 Task: Look for space in Paoua, Central African Republic from 17th June, 2023 to 21st June, 2023 for 2 adults in price range Rs.7000 to Rs.12000. Place can be private room with 1  bedroom having 2 beds and 1 bathroom. Property type can be house, flat, guest house. Amenities needed are: wifi. Booking option can be shelf check-in. Required host language is English.
Action: Mouse moved to (489, 121)
Screenshot: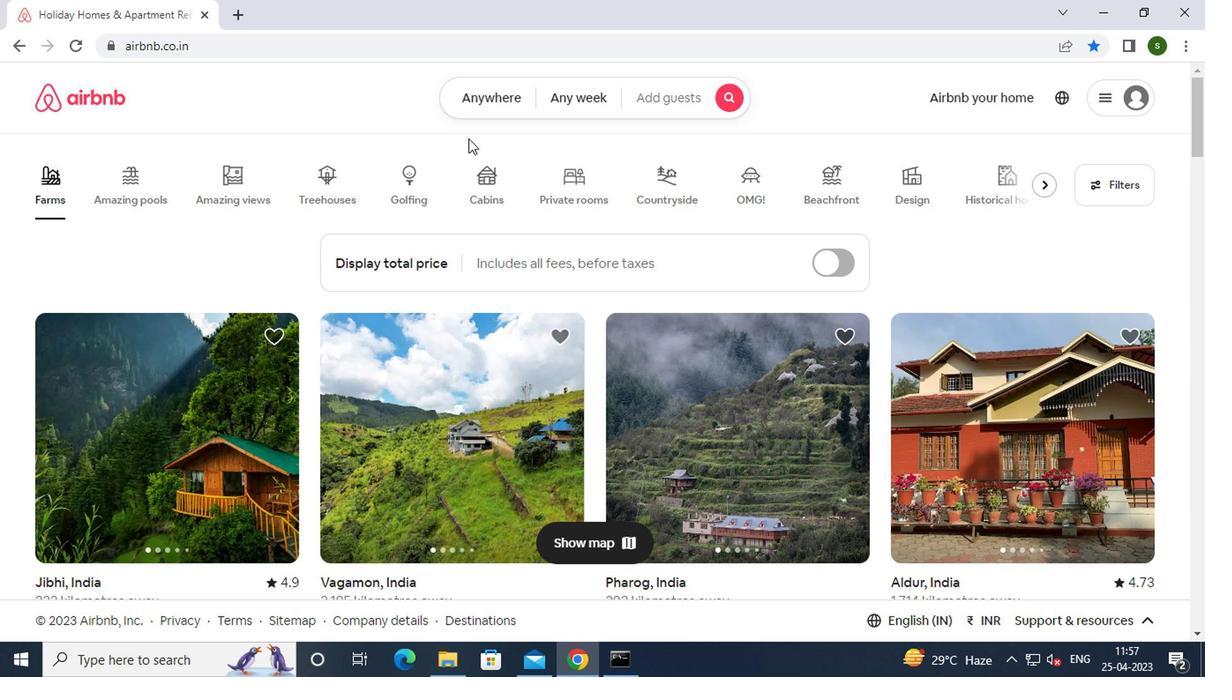 
Action: Mouse pressed left at (489, 121)
Screenshot: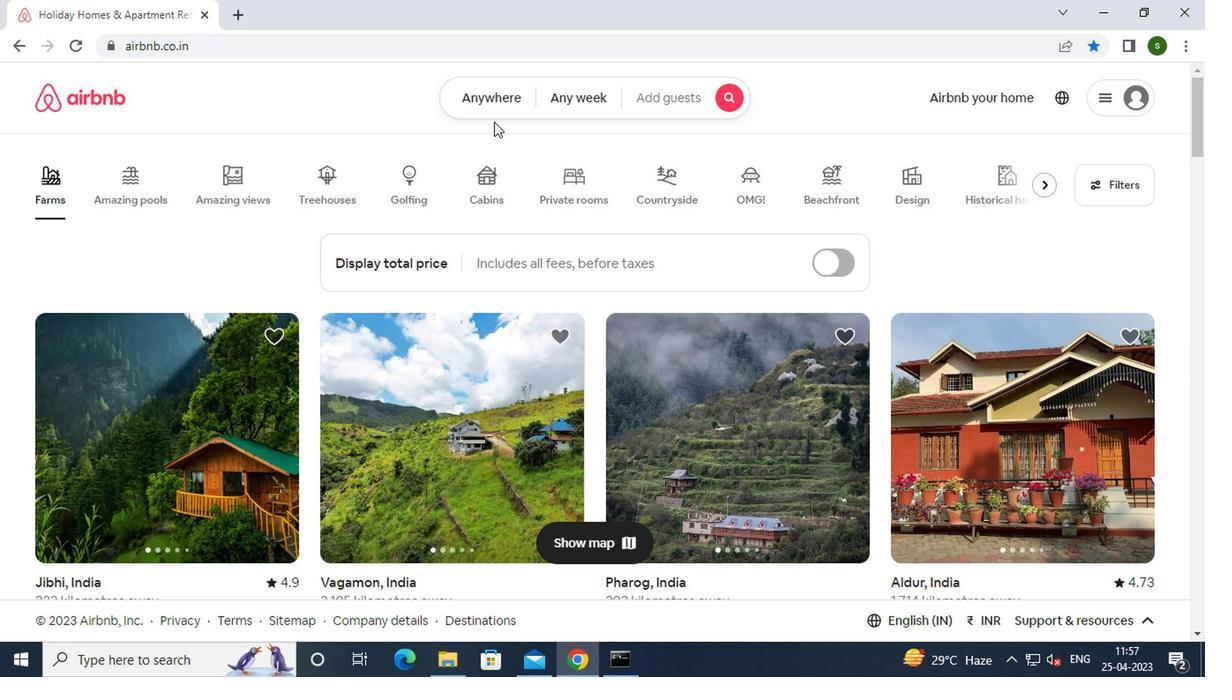 
Action: Mouse moved to (489, 114)
Screenshot: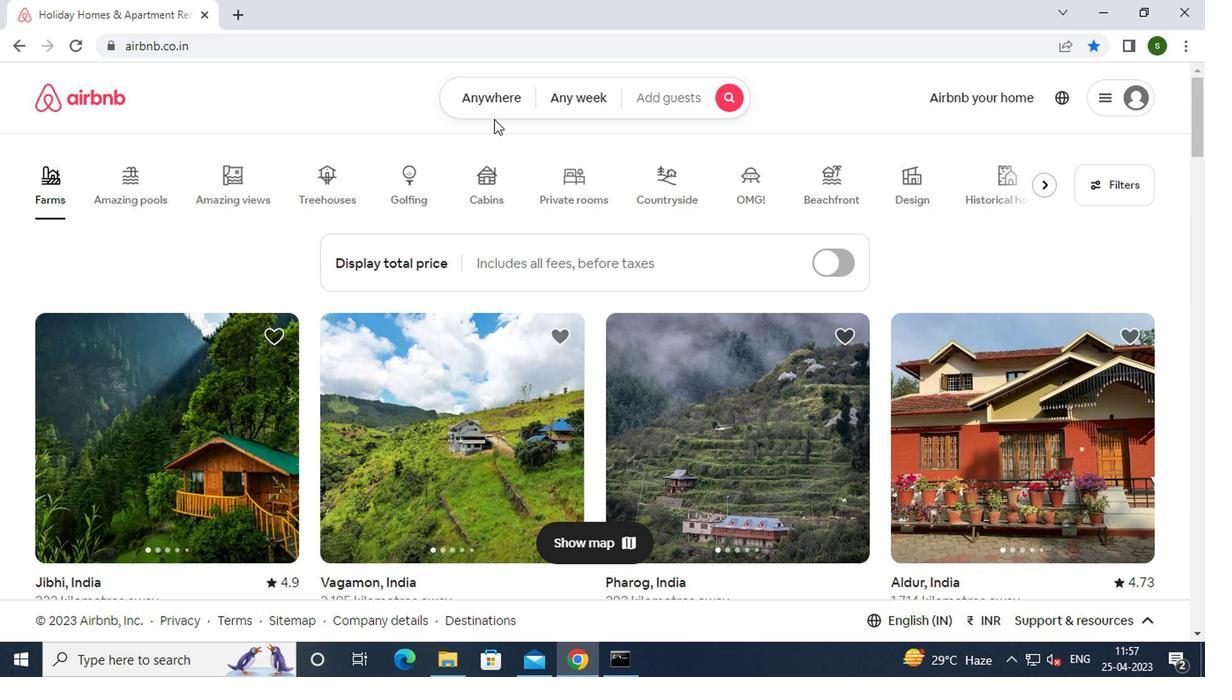 
Action: Mouse pressed left at (489, 114)
Screenshot: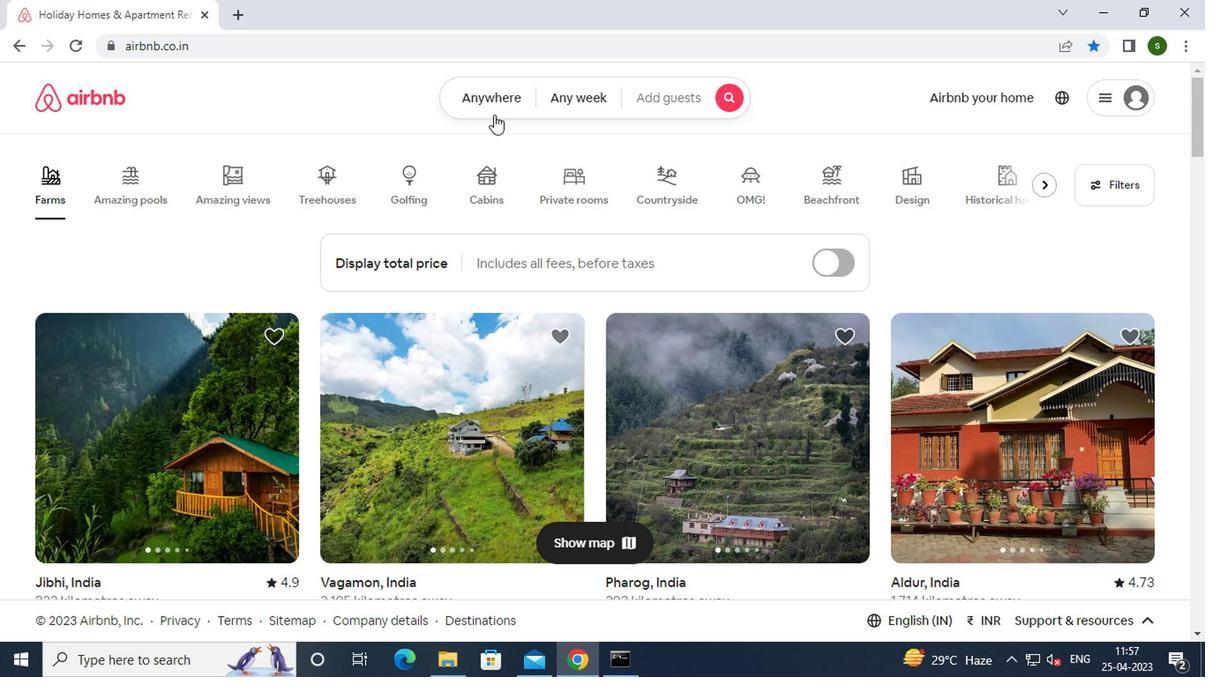 
Action: Mouse moved to (337, 161)
Screenshot: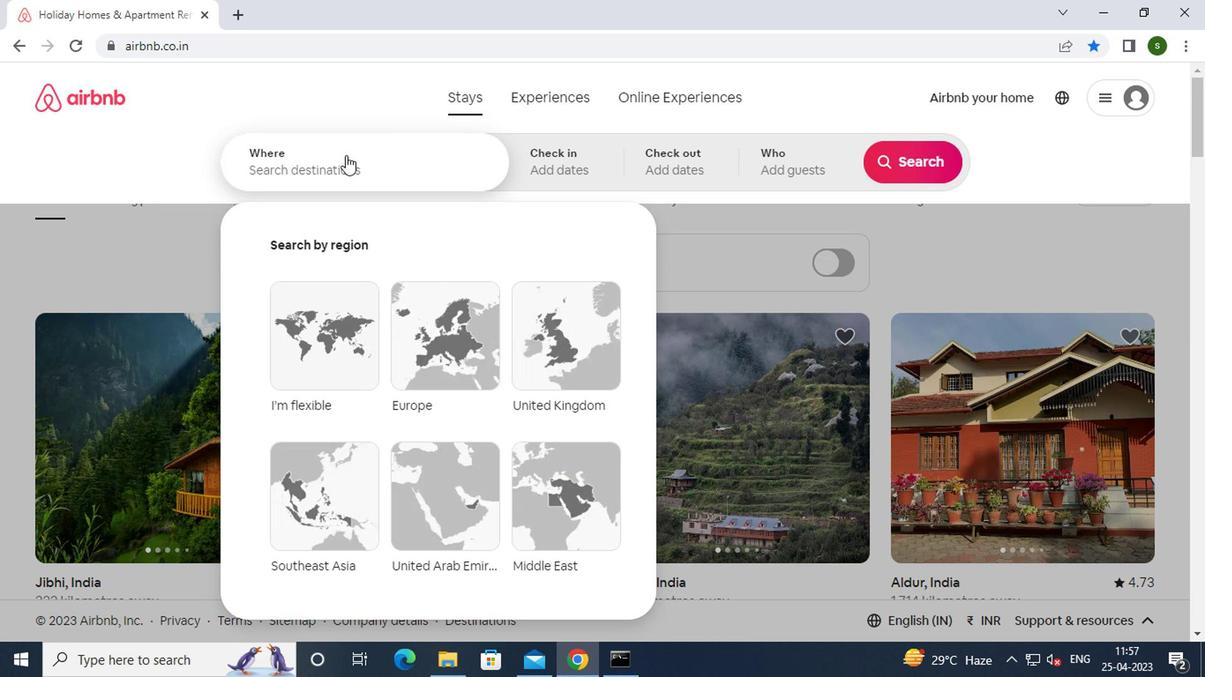 
Action: Mouse pressed left at (337, 161)
Screenshot: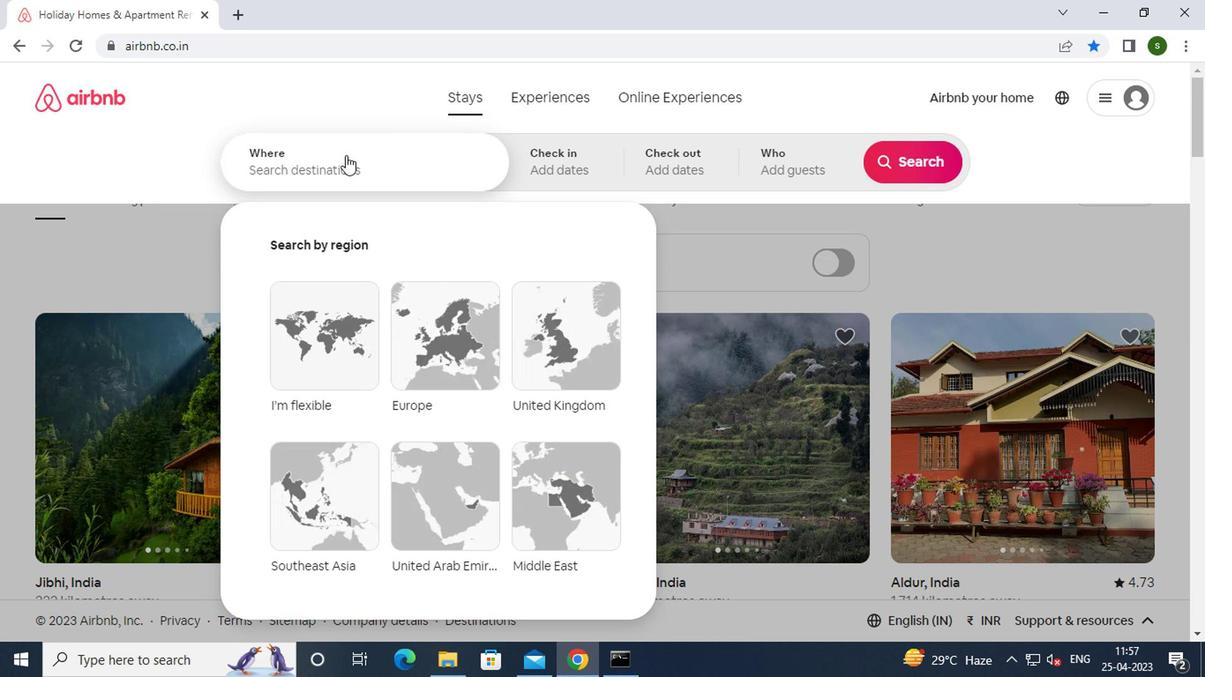 
Action: Mouse moved to (333, 167)
Screenshot: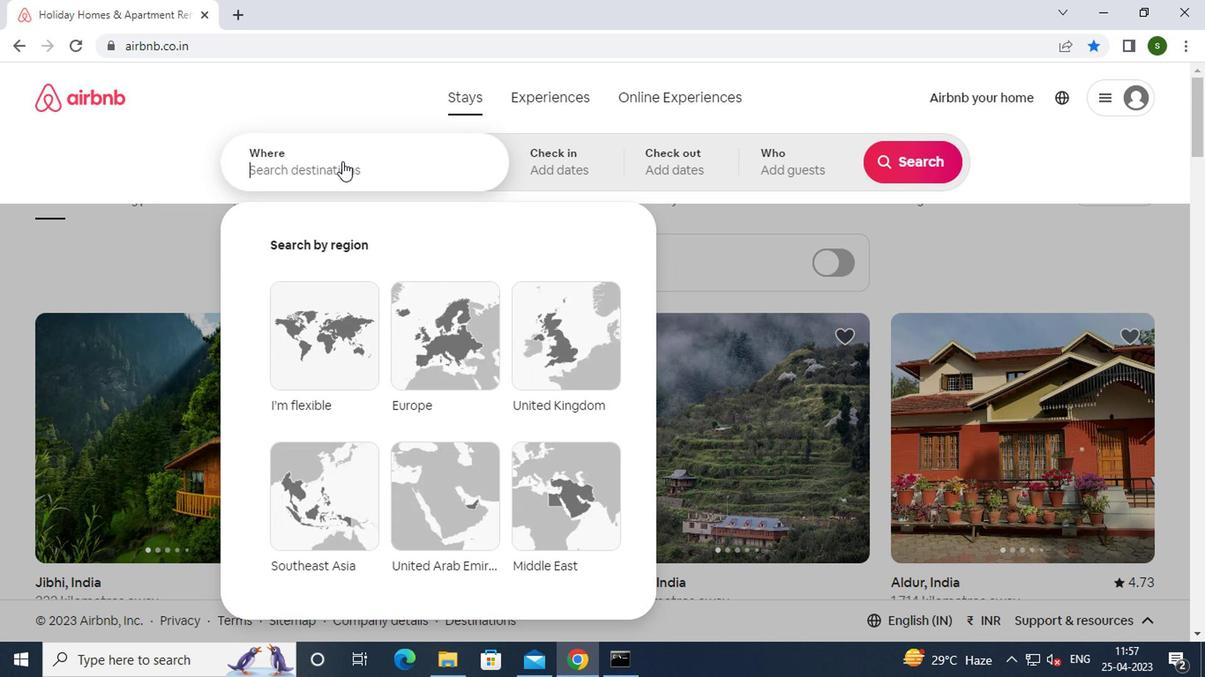 
Action: Key pressed p<Key.caps_lock>aoua,<Key.space><Key.caps_lock>c<Key.caps_lock>entral<Key.space>
Screenshot: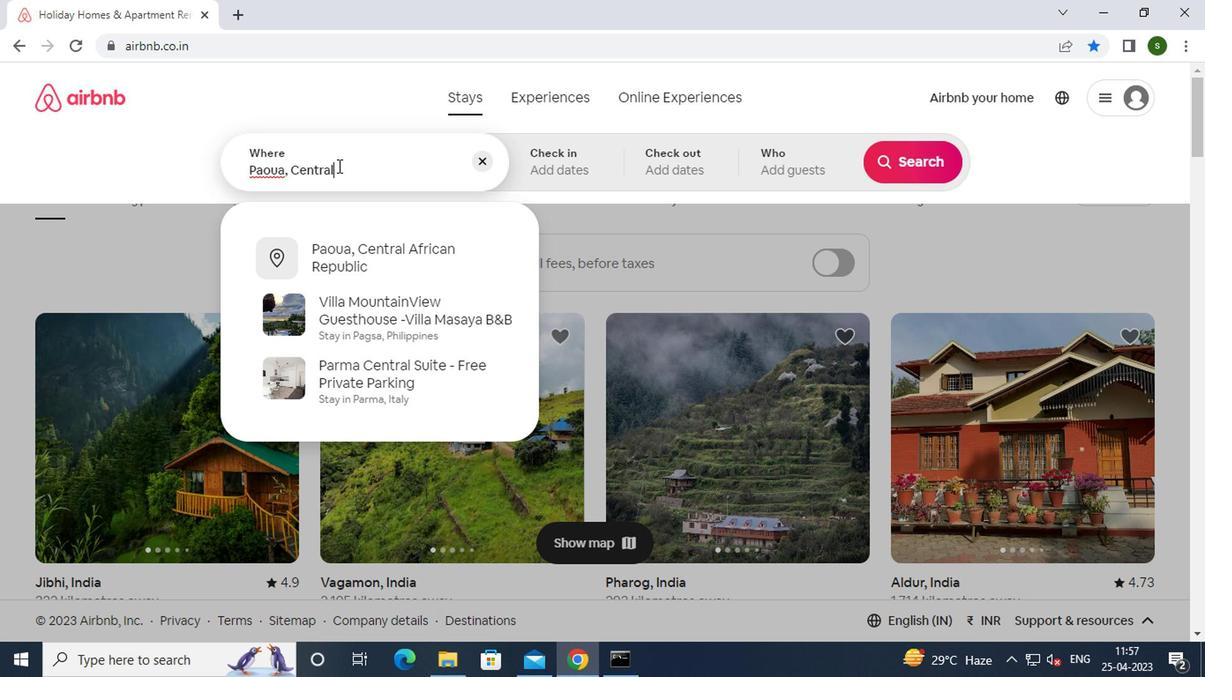 
Action: Mouse moved to (352, 241)
Screenshot: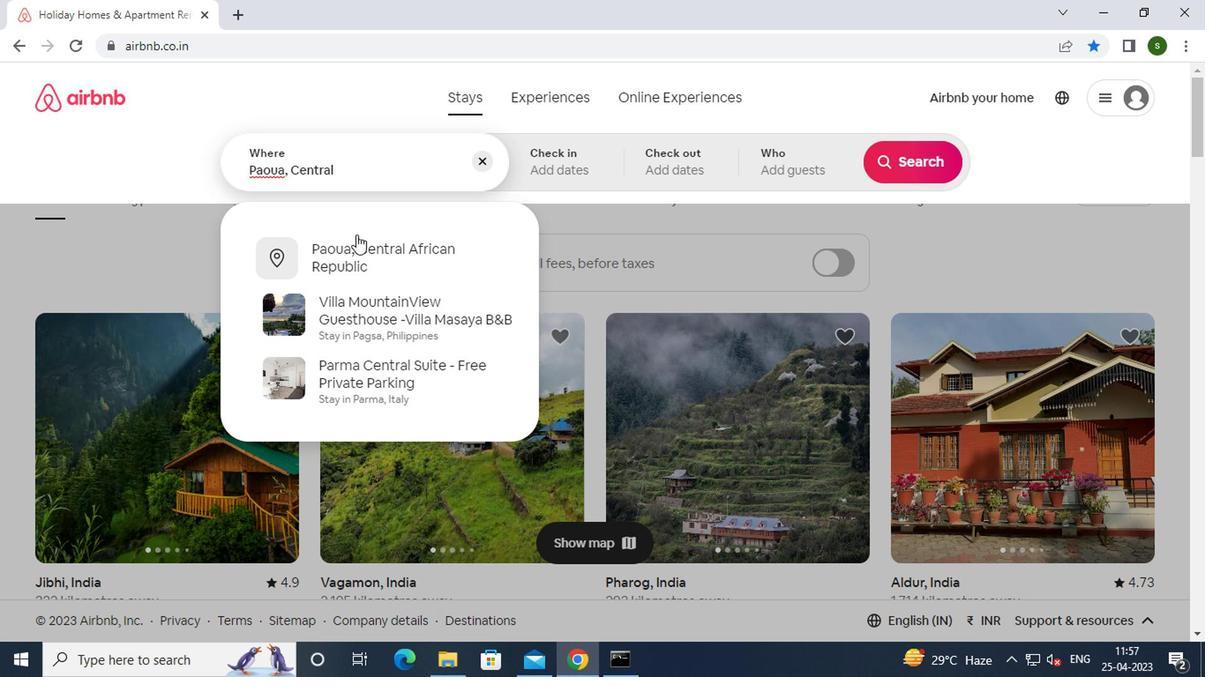 
Action: Mouse pressed left at (352, 241)
Screenshot: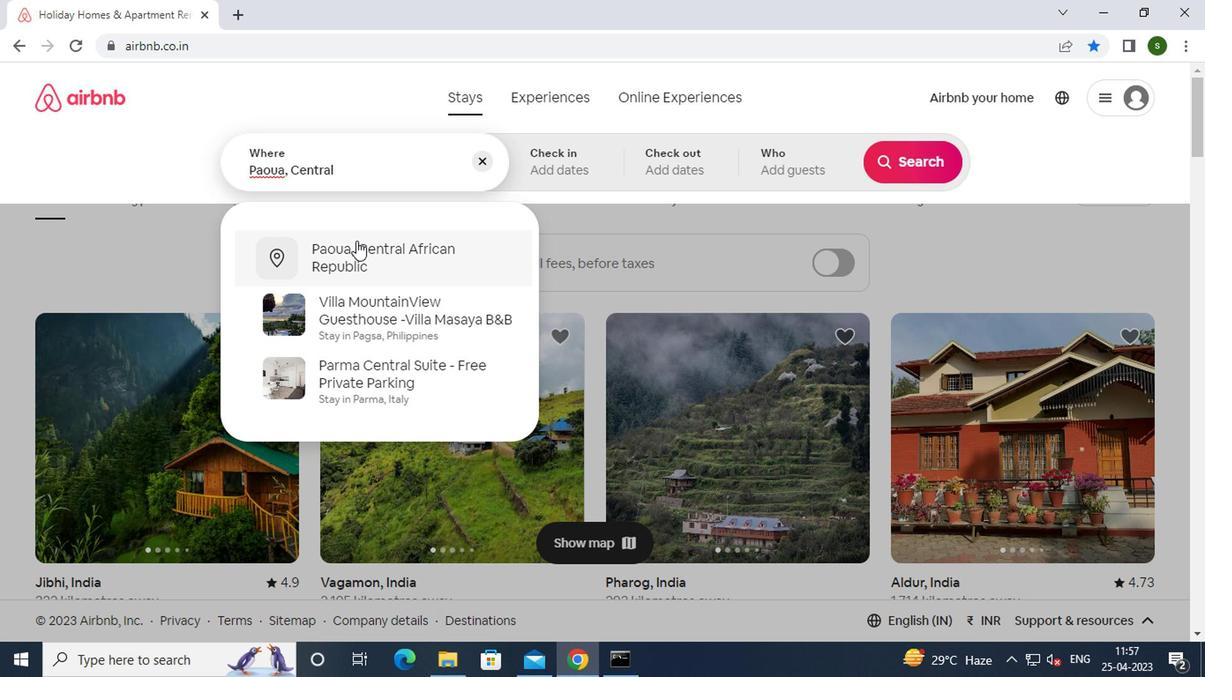 
Action: Mouse moved to (886, 303)
Screenshot: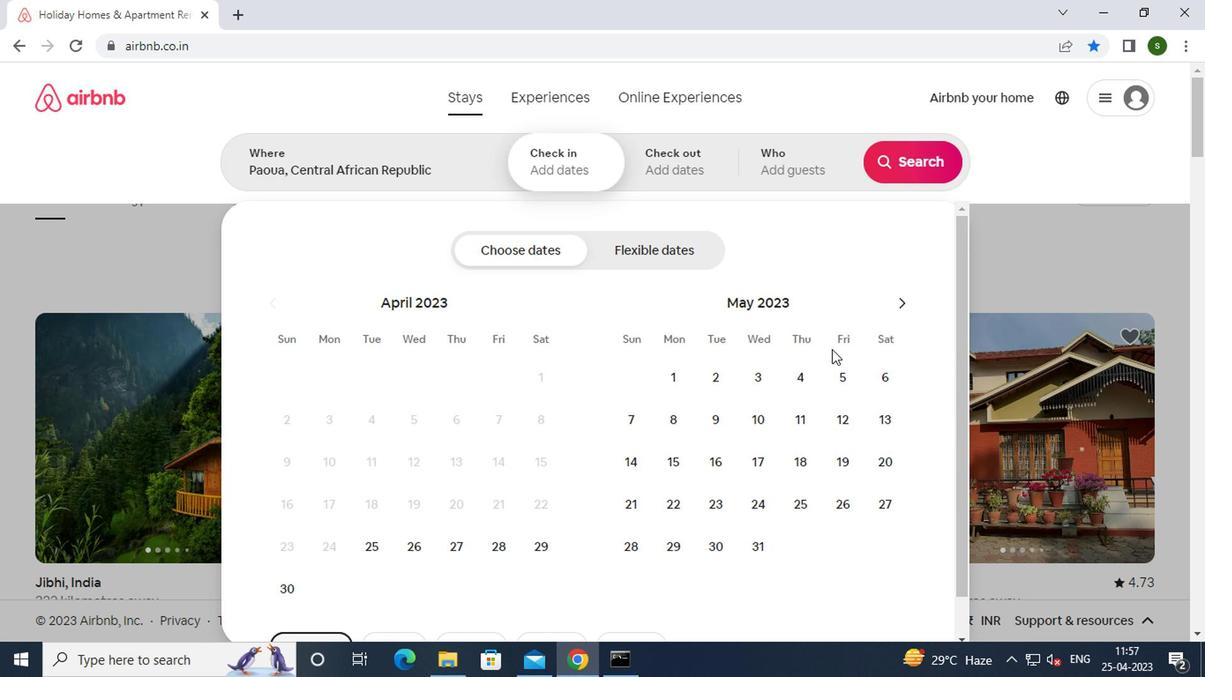 
Action: Mouse pressed left at (886, 303)
Screenshot: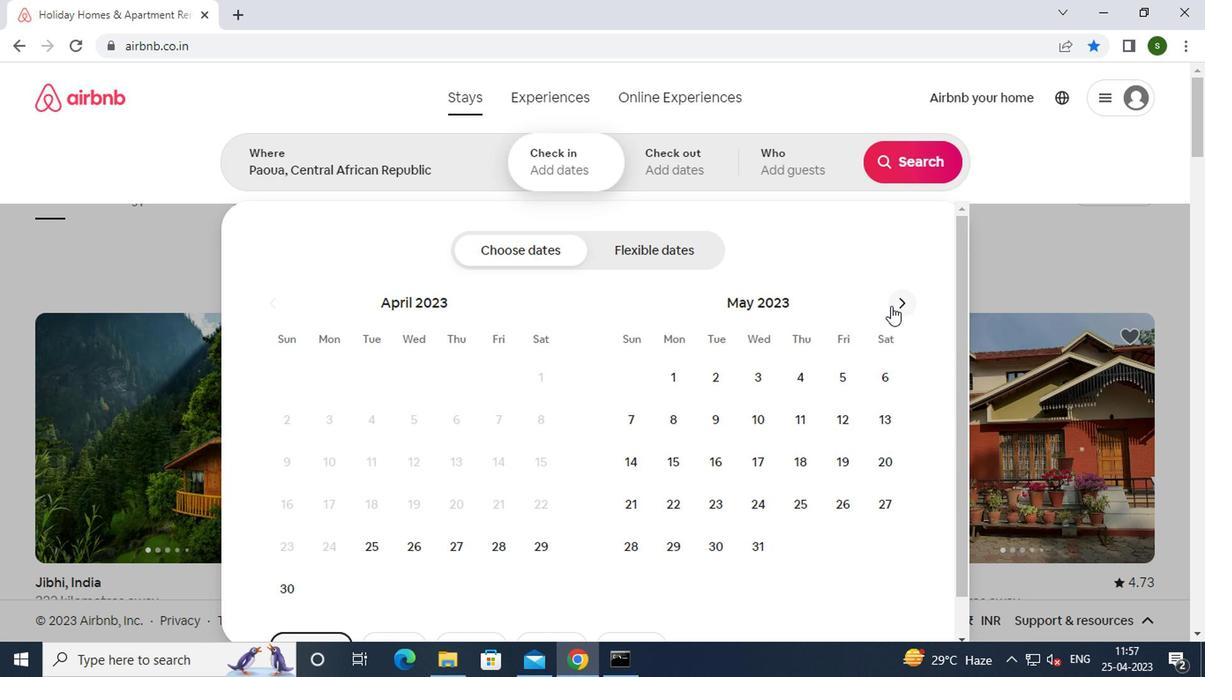 
Action: Mouse moved to (891, 457)
Screenshot: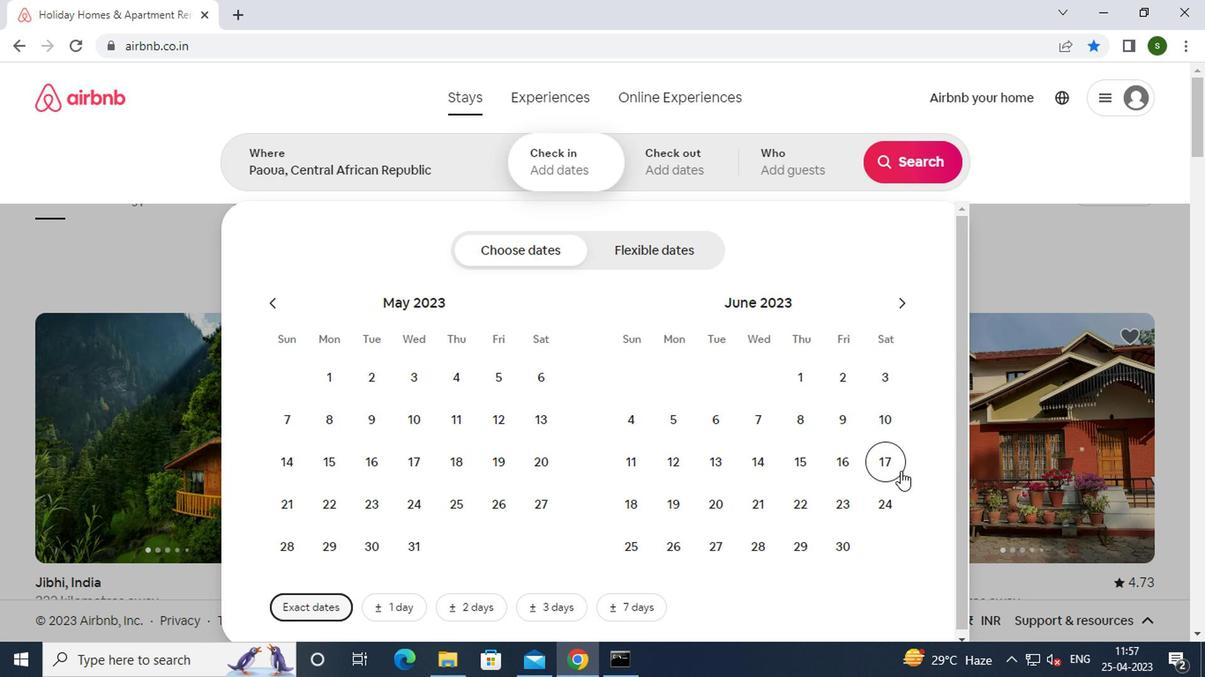 
Action: Mouse pressed left at (891, 457)
Screenshot: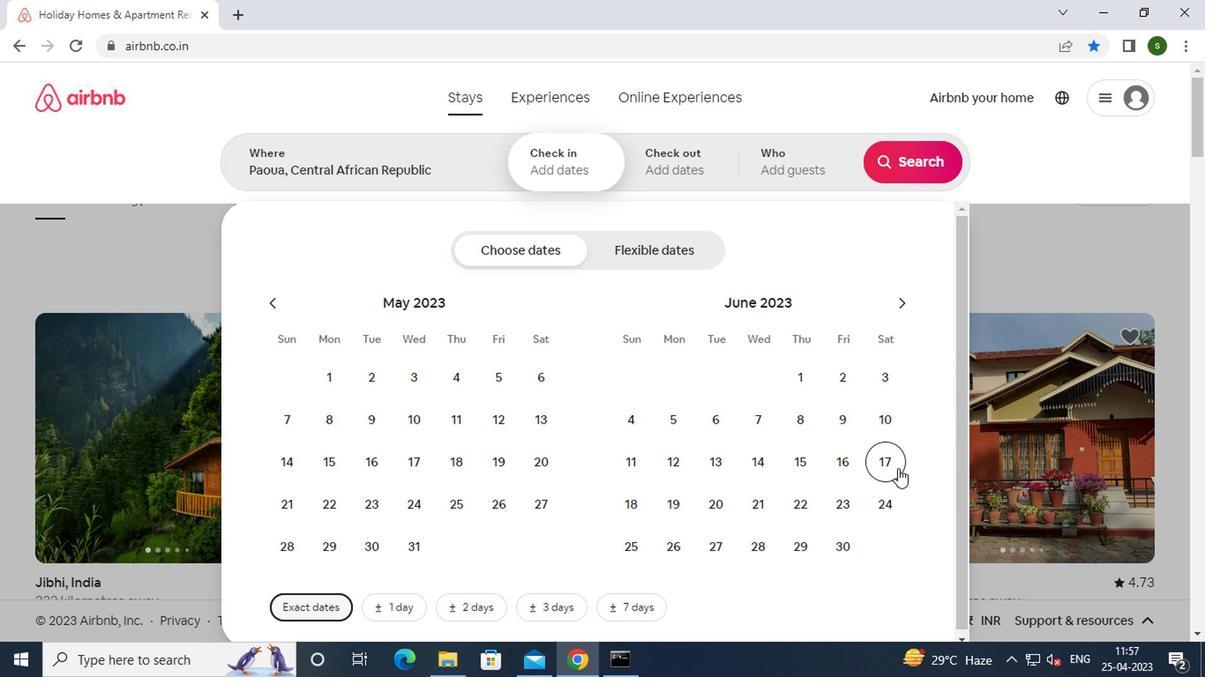 
Action: Mouse moved to (745, 501)
Screenshot: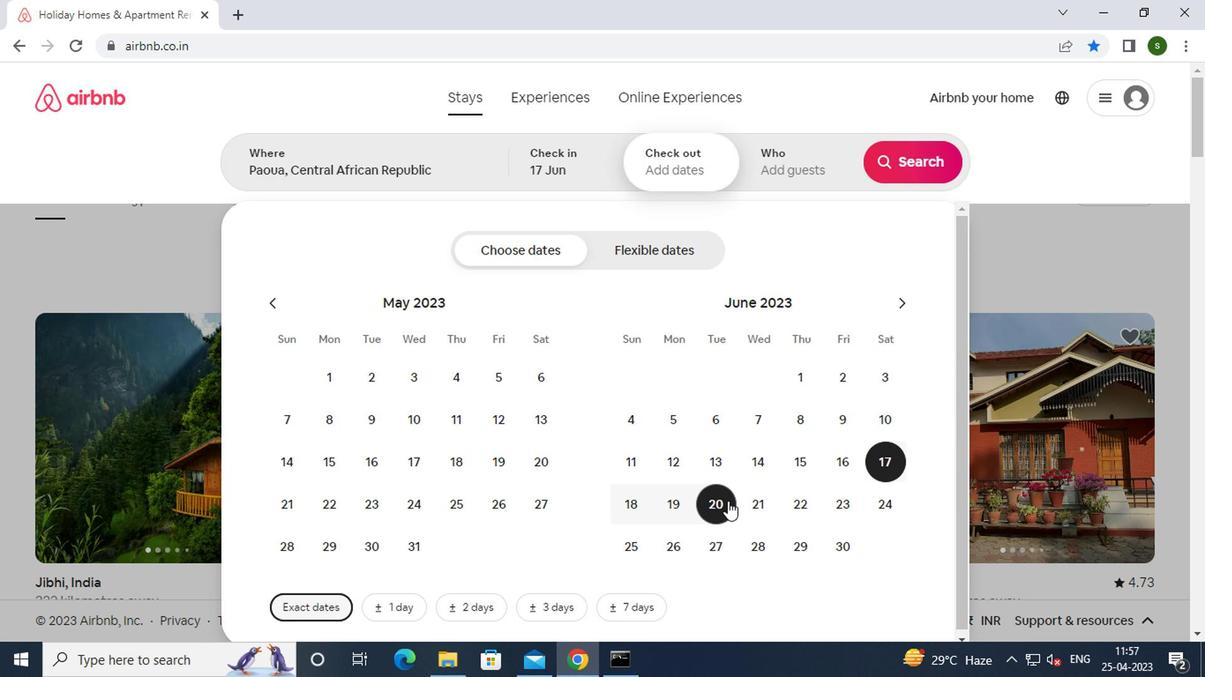 
Action: Mouse pressed left at (745, 501)
Screenshot: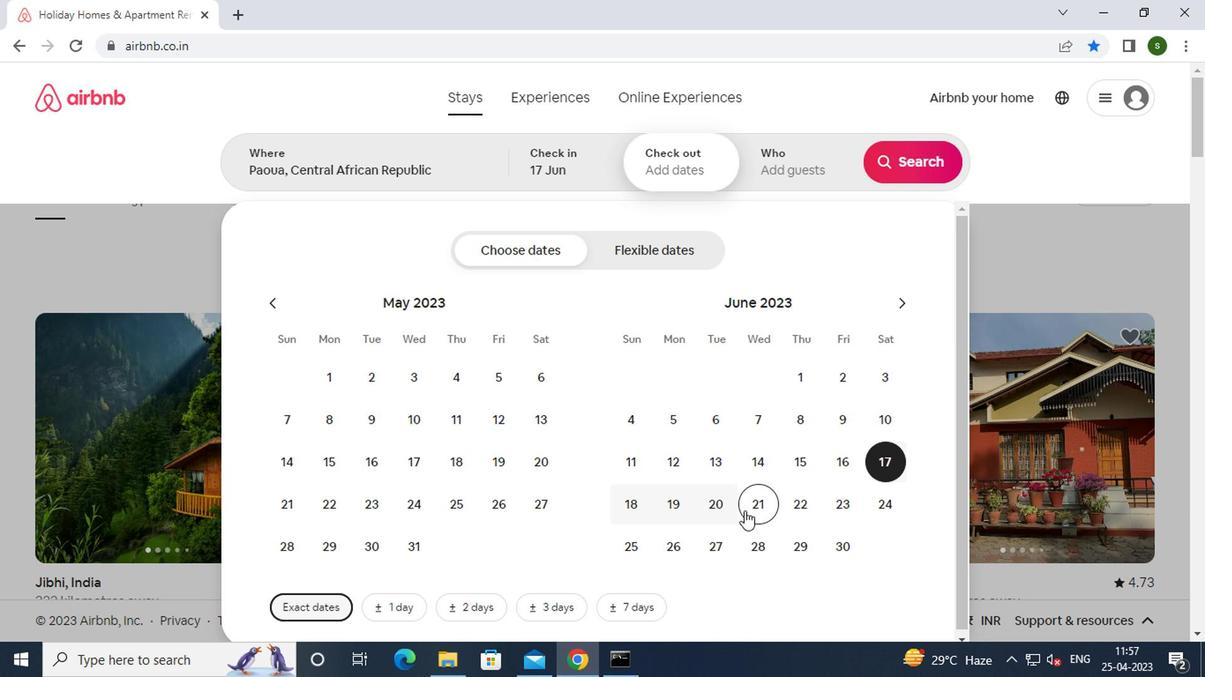 
Action: Mouse moved to (774, 163)
Screenshot: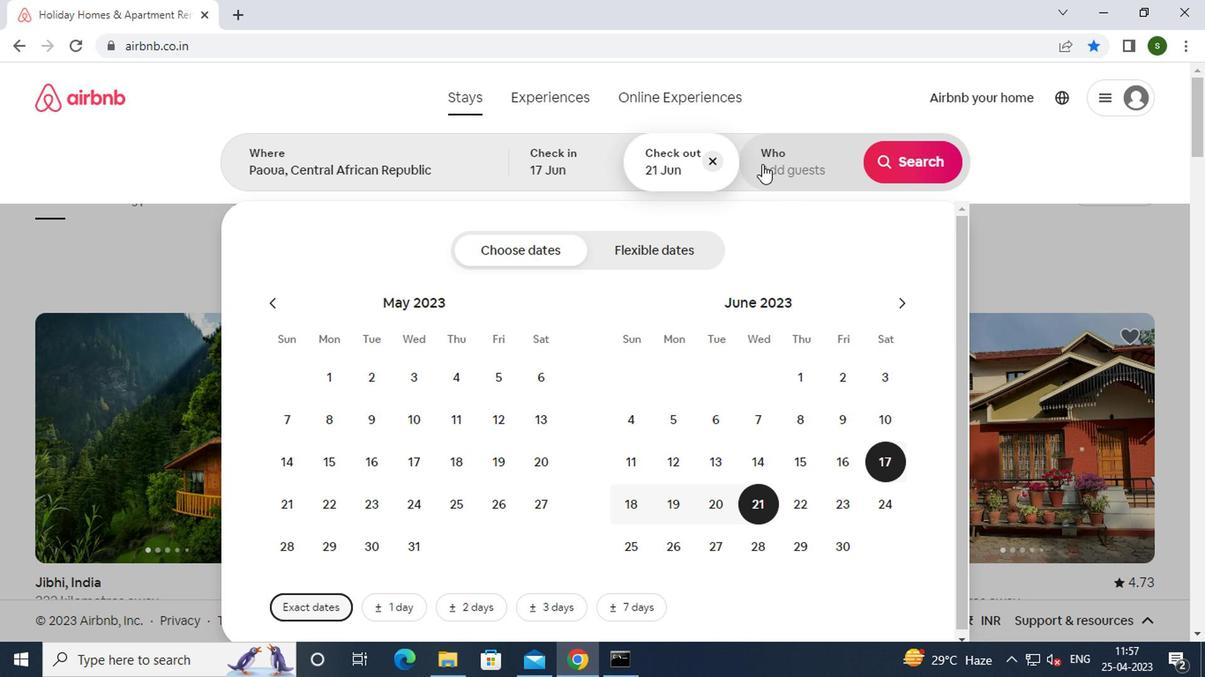 
Action: Mouse pressed left at (774, 163)
Screenshot: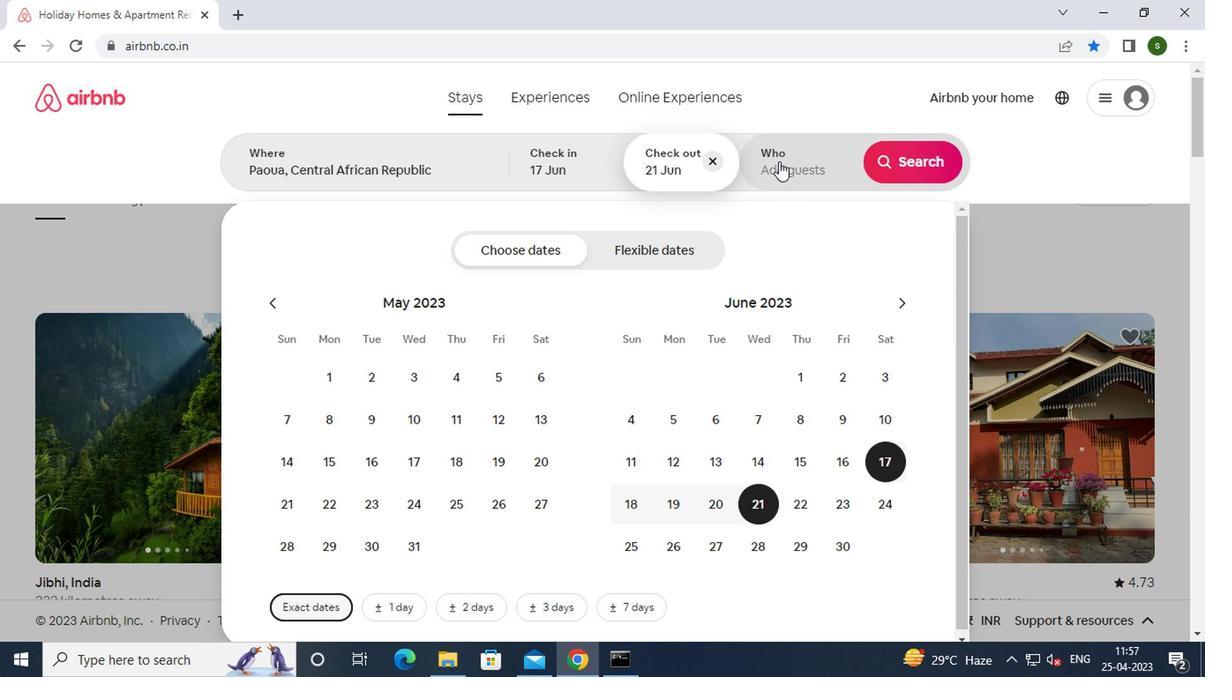 
Action: Mouse moved to (912, 257)
Screenshot: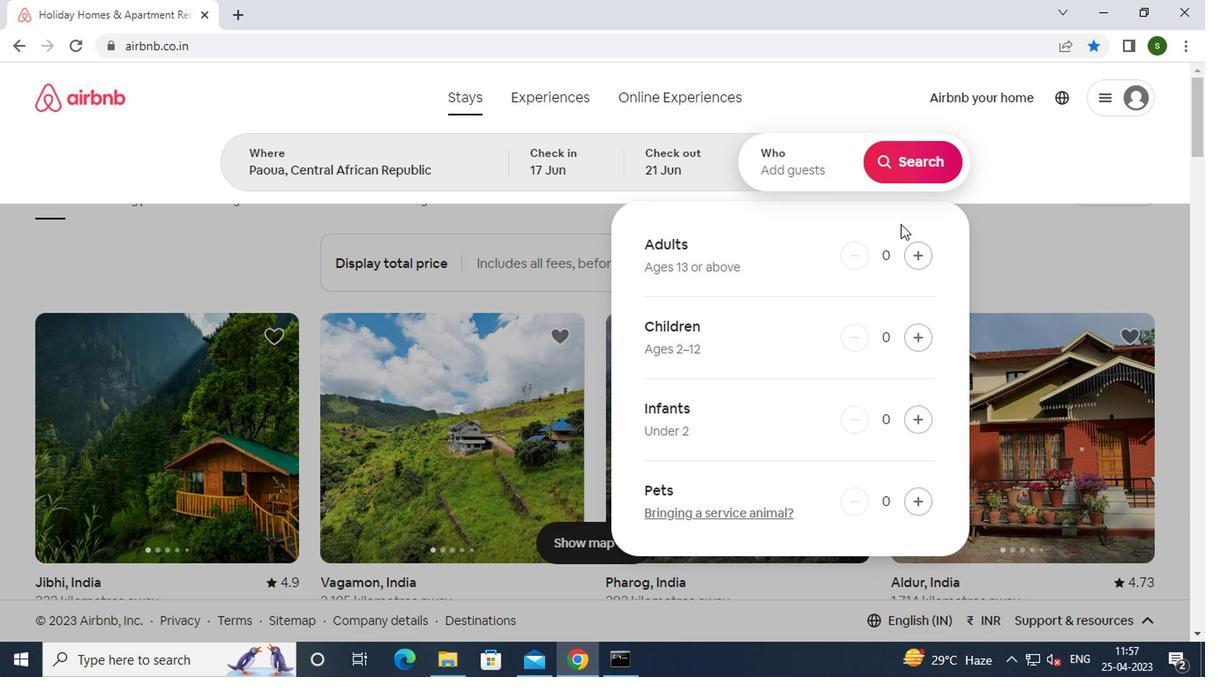 
Action: Mouse pressed left at (912, 257)
Screenshot: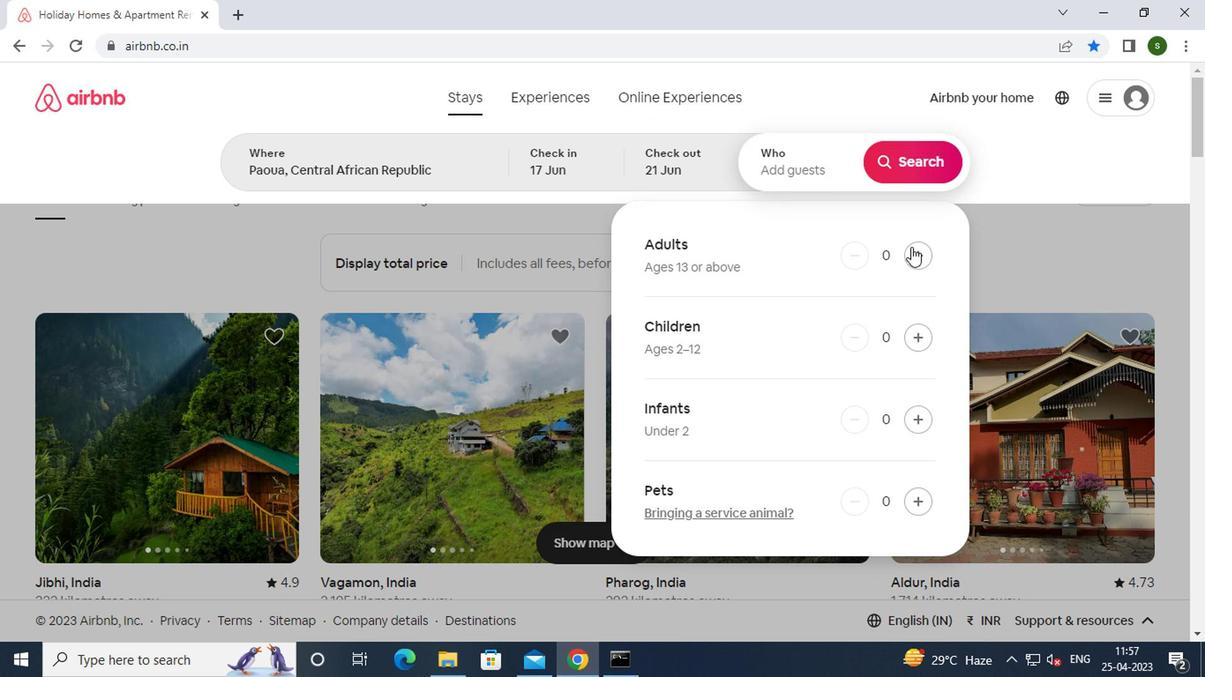 
Action: Mouse pressed left at (912, 257)
Screenshot: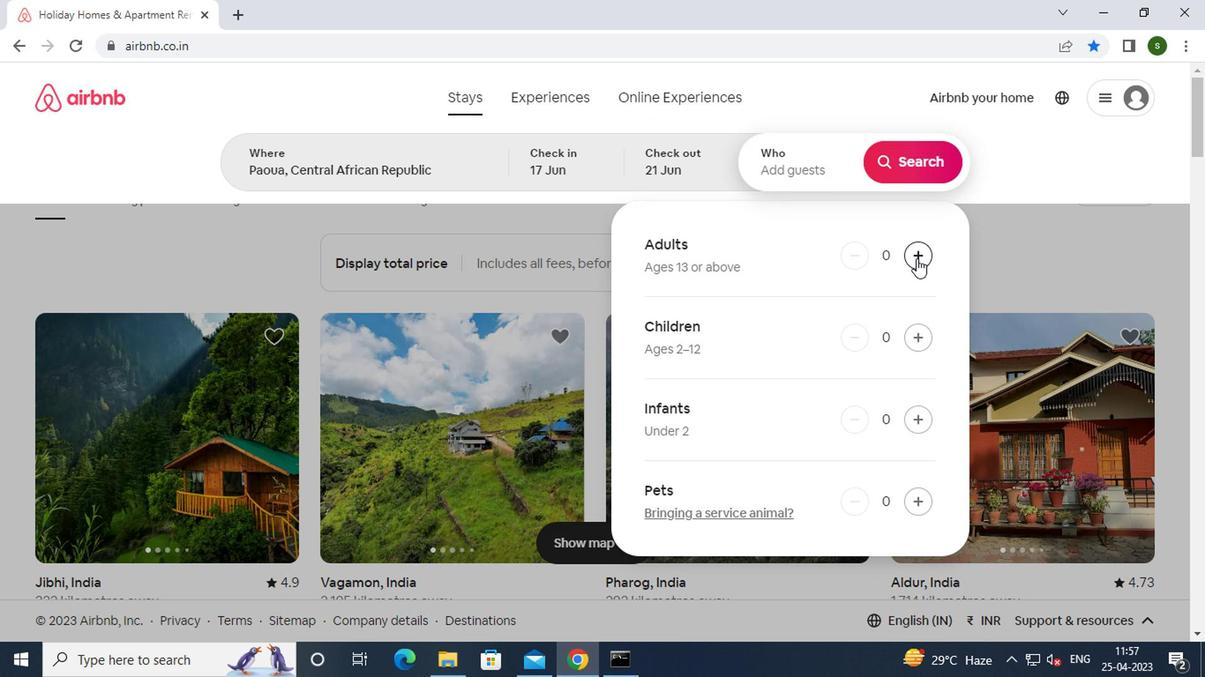 
Action: Mouse moved to (913, 153)
Screenshot: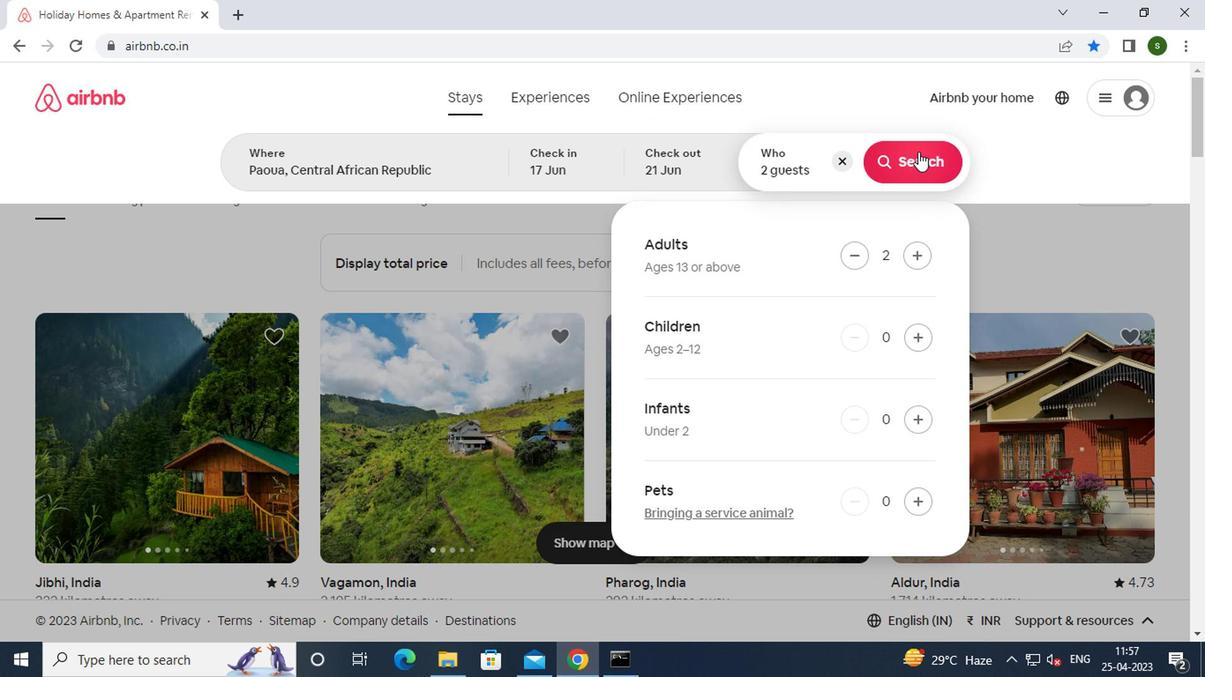 
Action: Mouse pressed left at (913, 153)
Screenshot: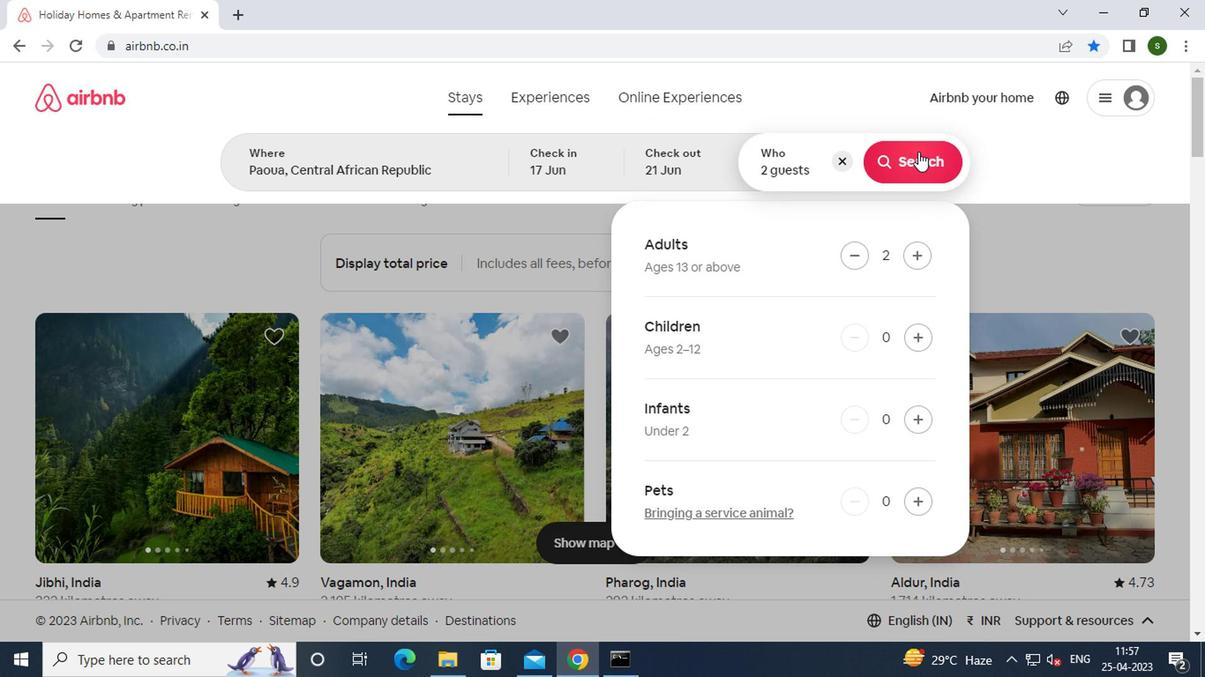 
Action: Mouse moved to (1095, 164)
Screenshot: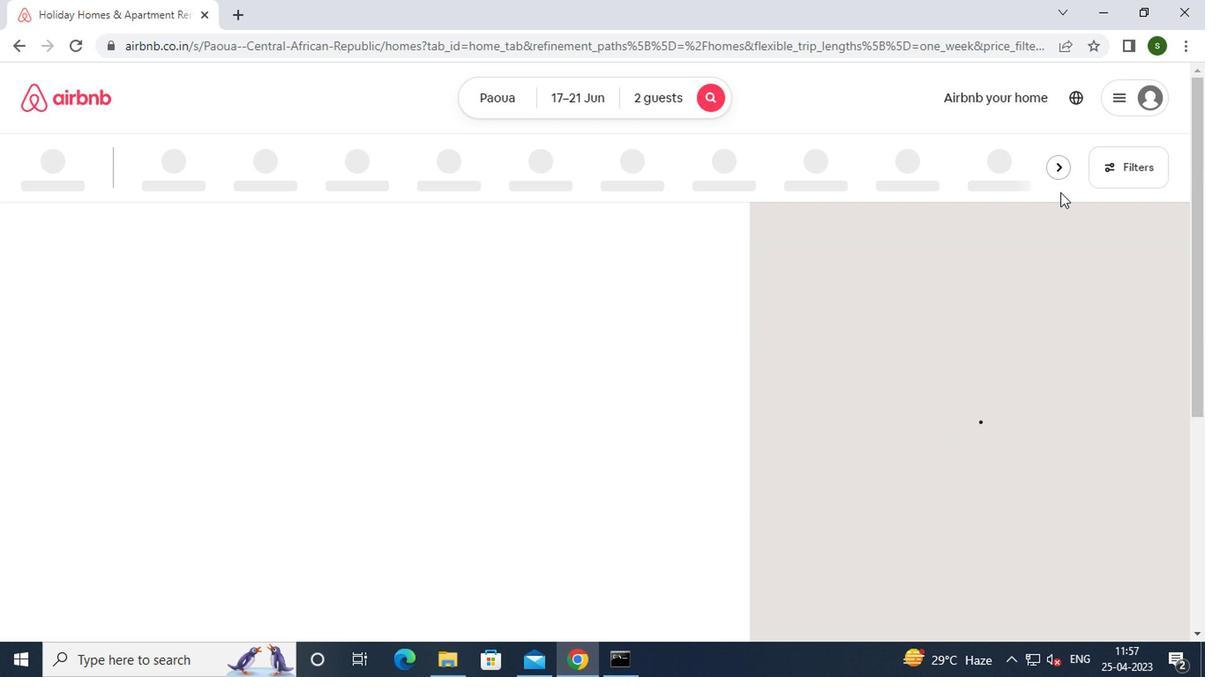 
Action: Mouse pressed left at (1095, 164)
Screenshot: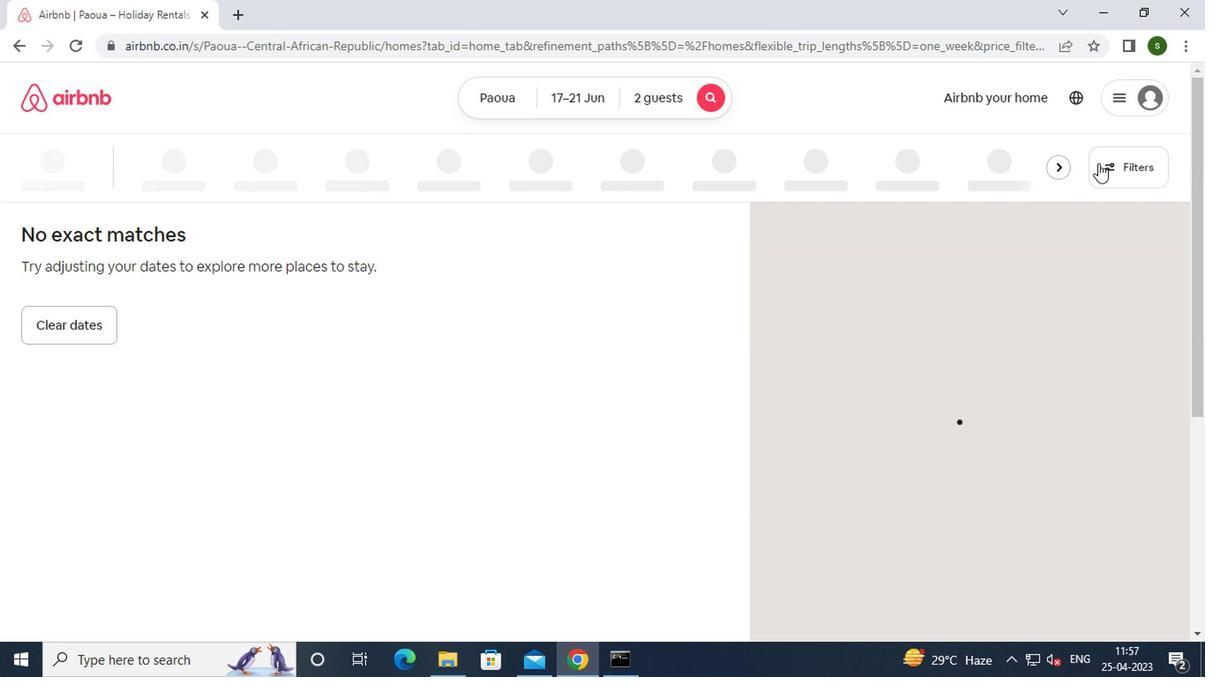 
Action: Mouse moved to (421, 275)
Screenshot: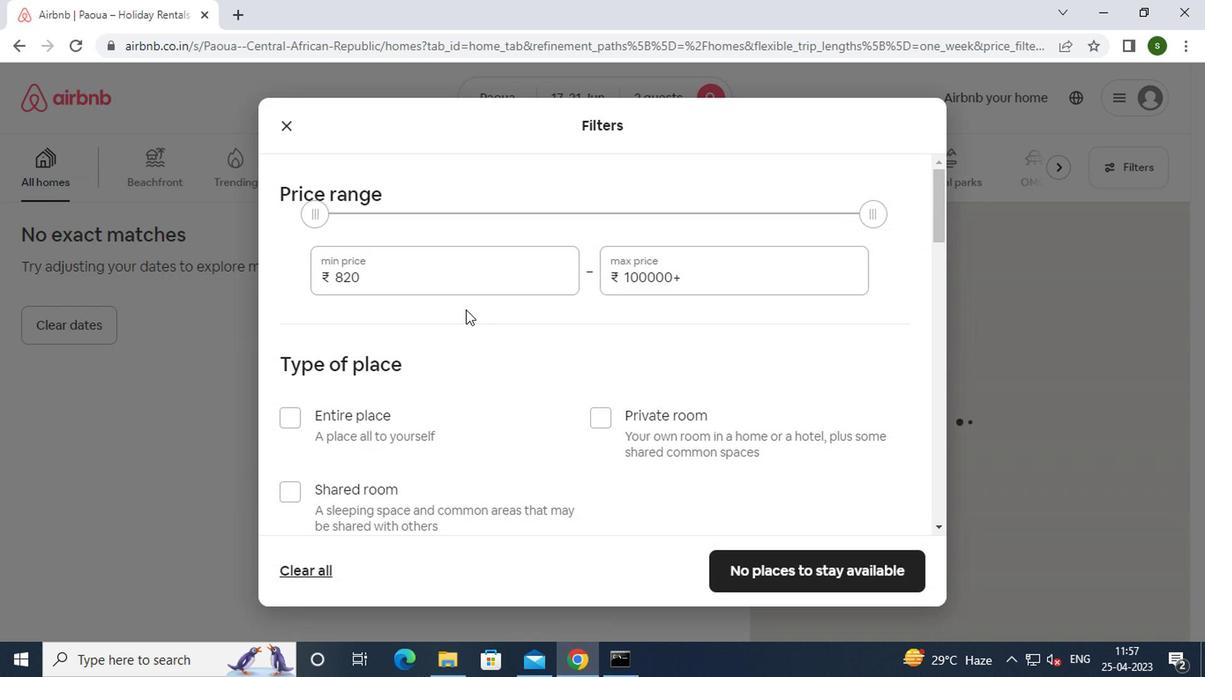 
Action: Mouse pressed left at (421, 275)
Screenshot: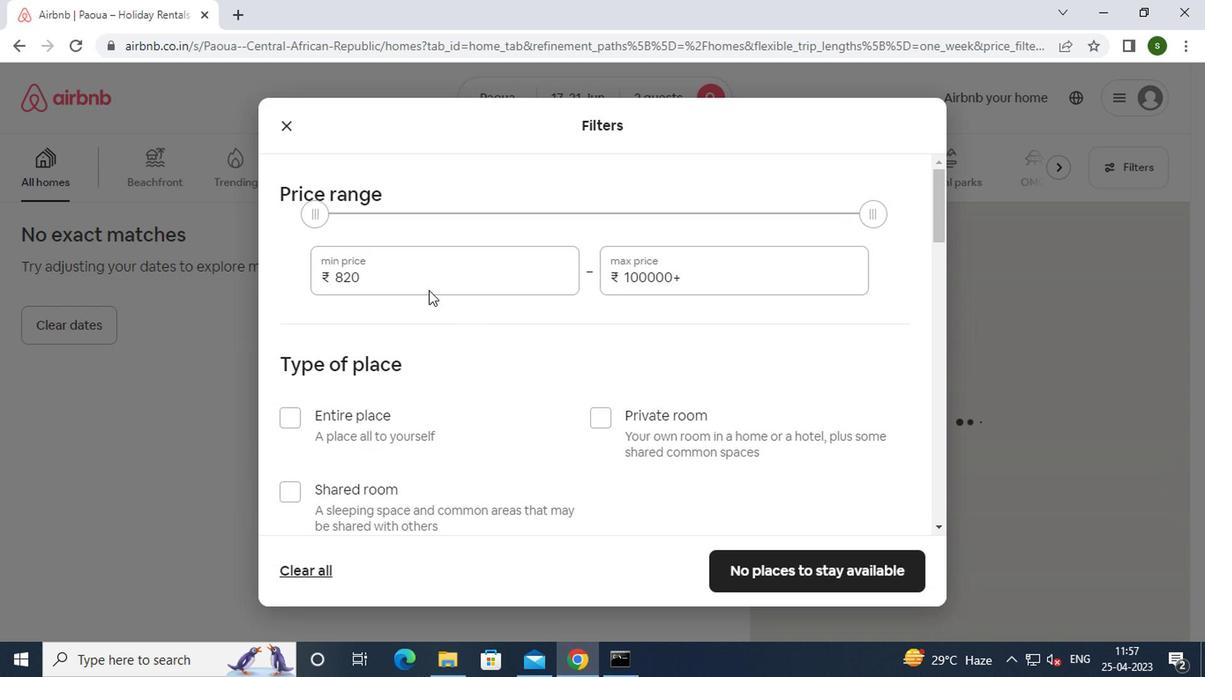 
Action: Mouse moved to (421, 274)
Screenshot: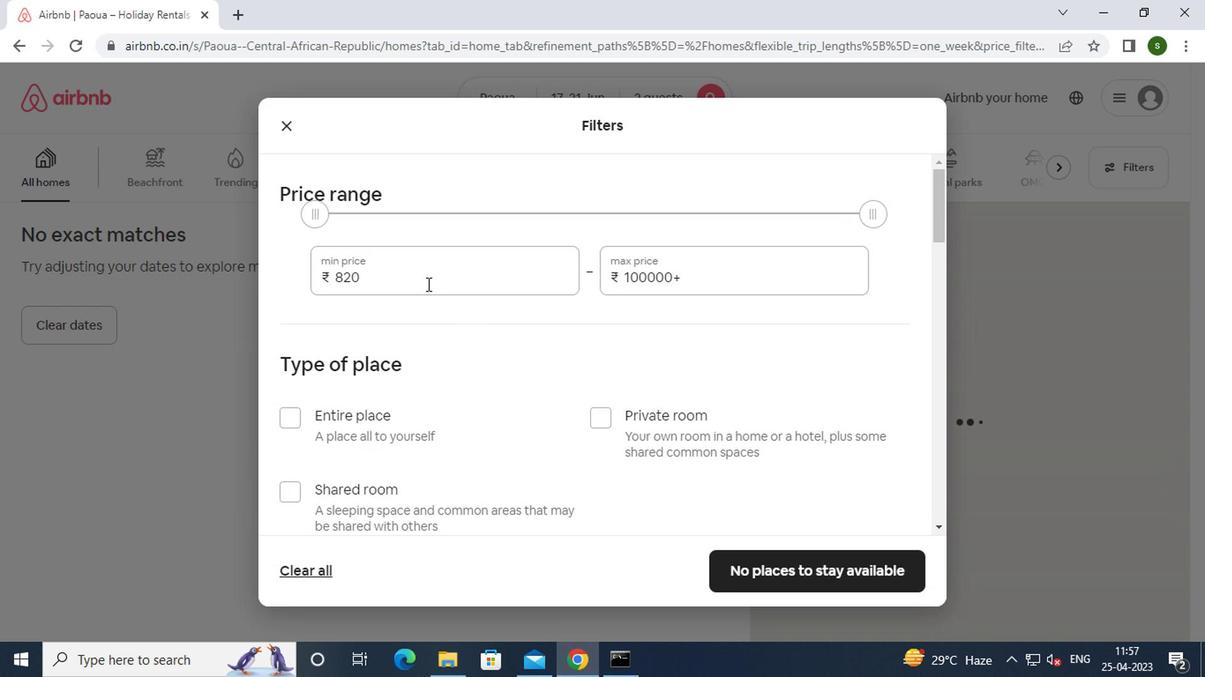 
Action: Key pressed <Key.backspace><Key.backspace><Key.backspace><Key.backspace><Key.backspace><Key.backspace><Key.backspace><Key.backspace><Key.backspace>7000
Screenshot: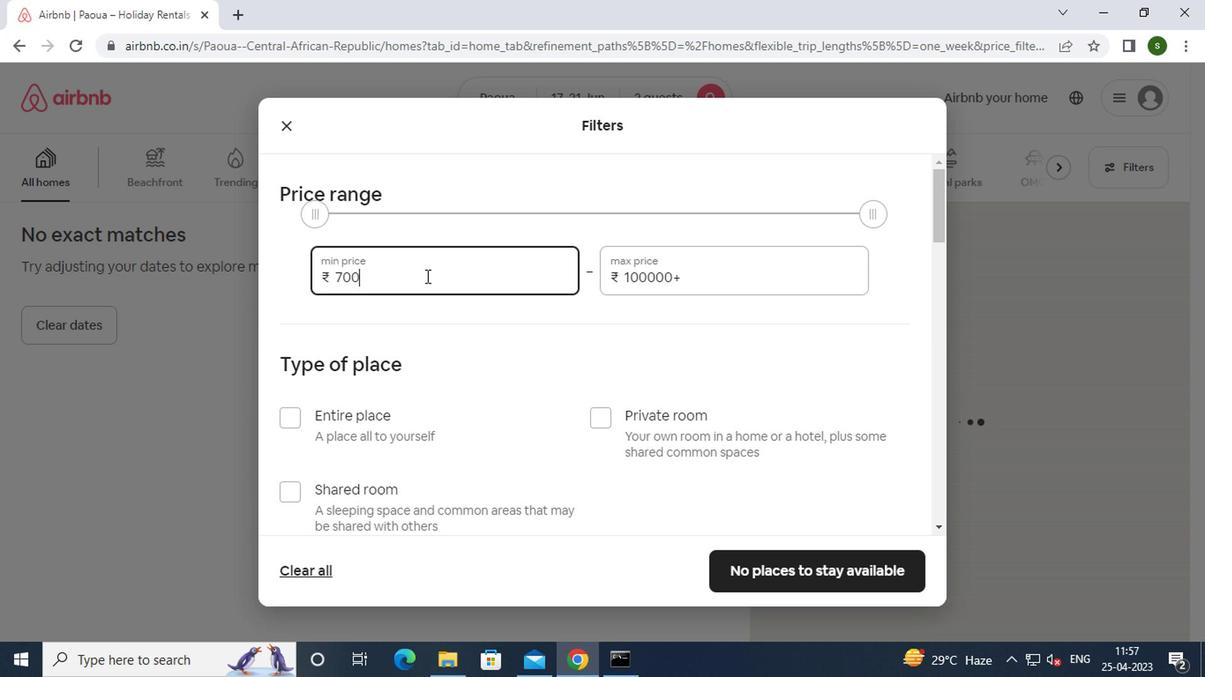 
Action: Mouse moved to (721, 275)
Screenshot: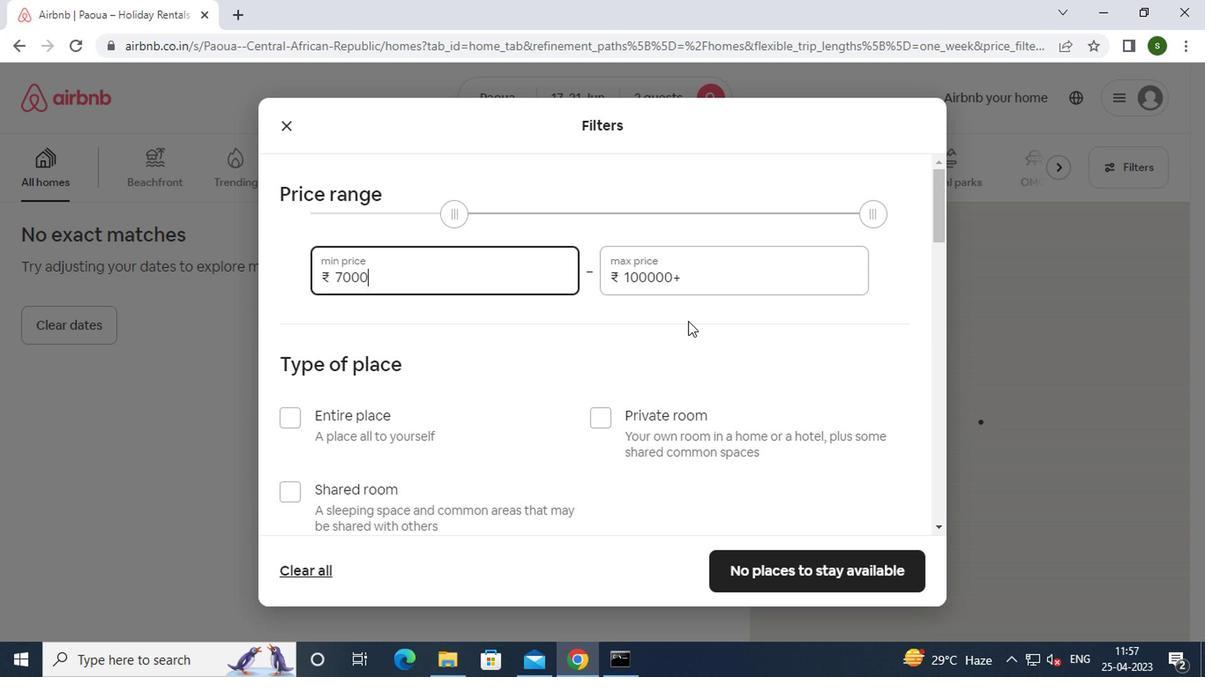 
Action: Mouse pressed left at (721, 275)
Screenshot: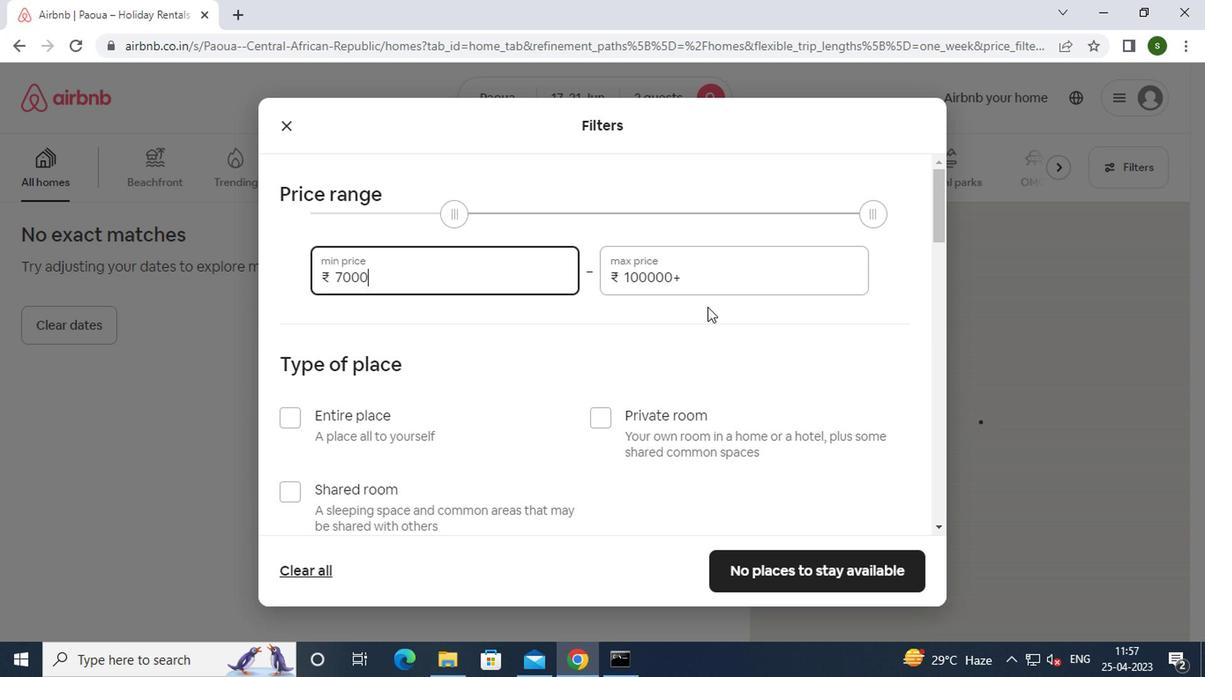 
Action: Mouse moved to (721, 275)
Screenshot: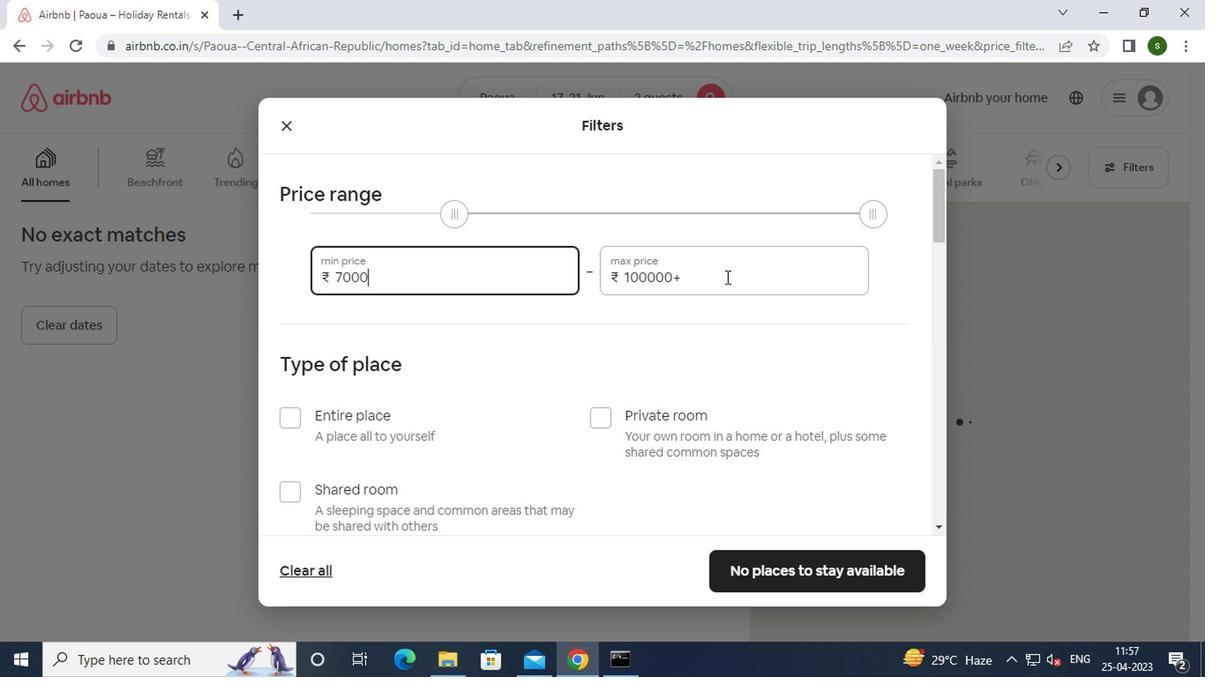 
Action: Key pressed <Key.backspace><Key.backspace><Key.backspace><Key.backspace><Key.backspace><Key.backspace><Key.backspace><Key.backspace><Key.backspace>12000
Screenshot: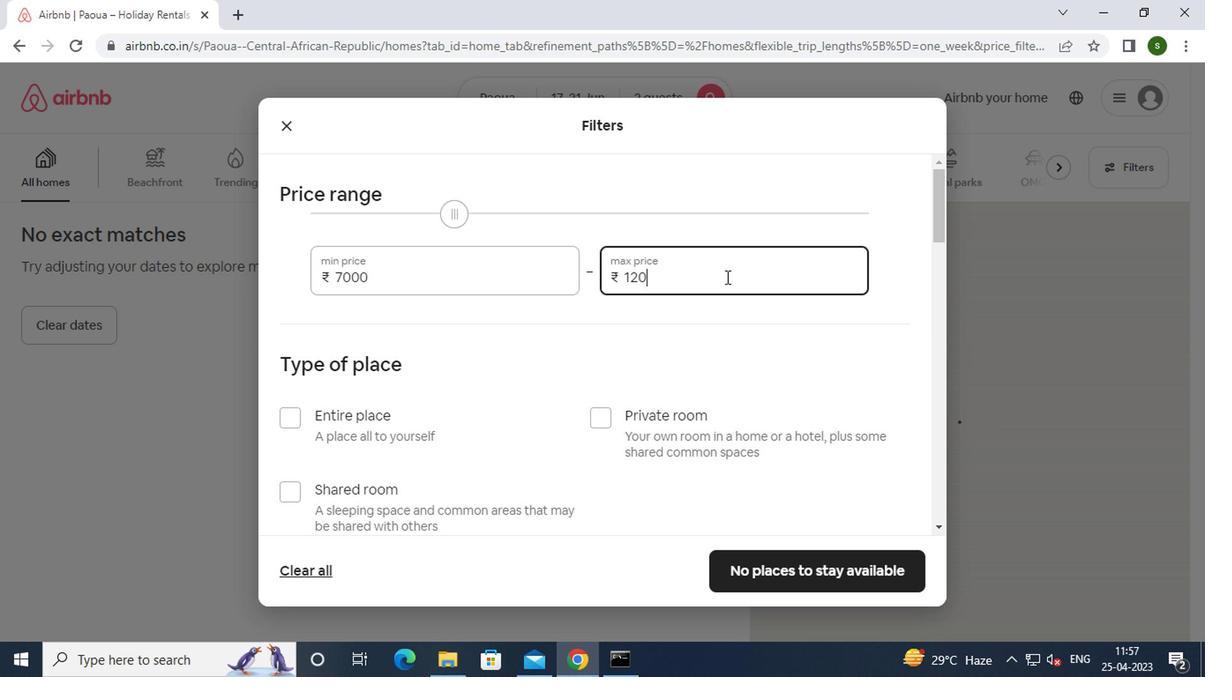 
Action: Mouse moved to (590, 318)
Screenshot: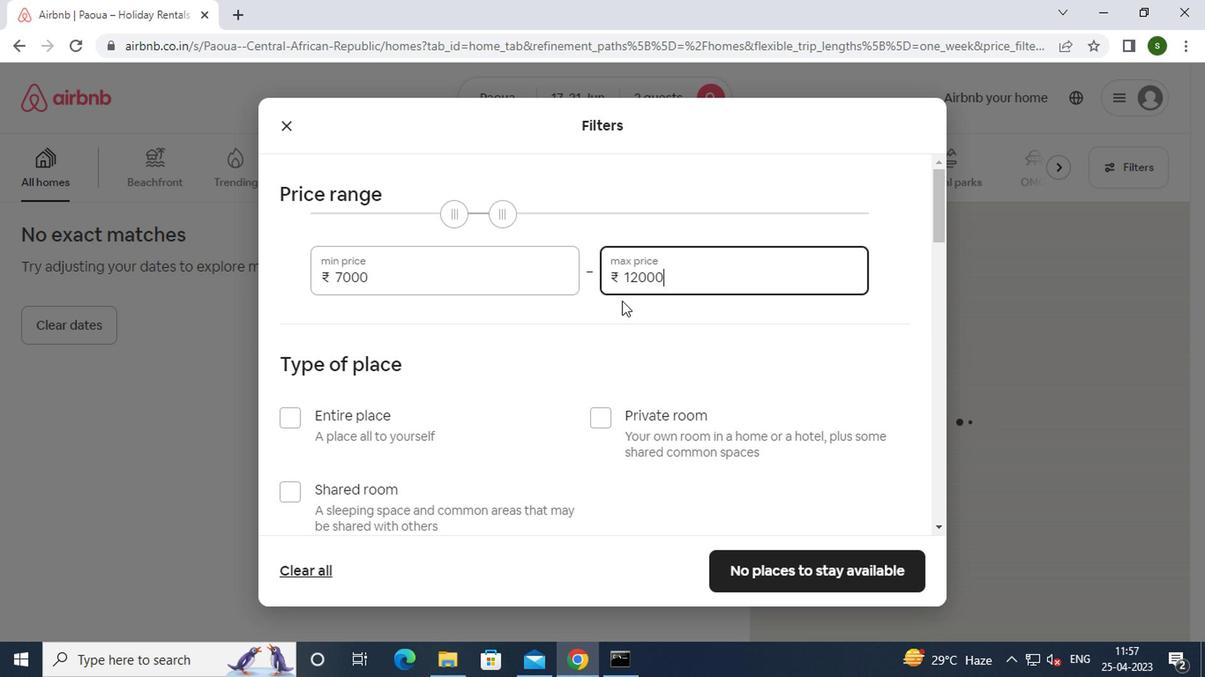 
Action: Mouse scrolled (590, 316) with delta (0, -1)
Screenshot: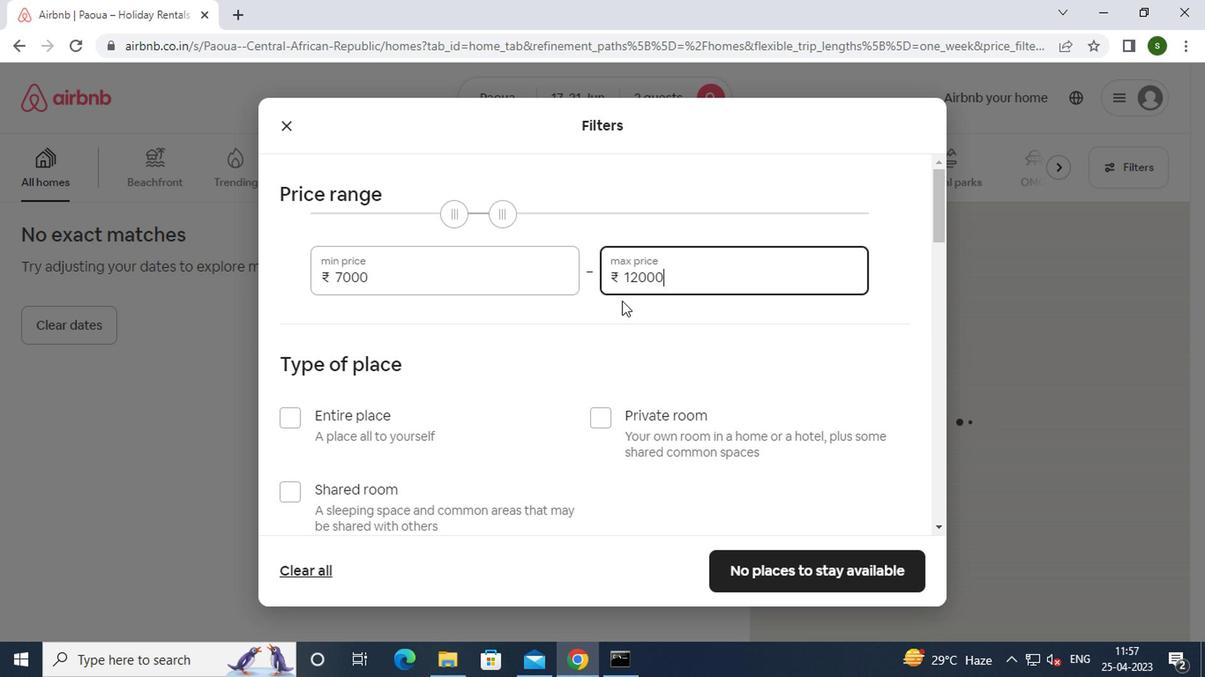 
Action: Mouse moved to (597, 334)
Screenshot: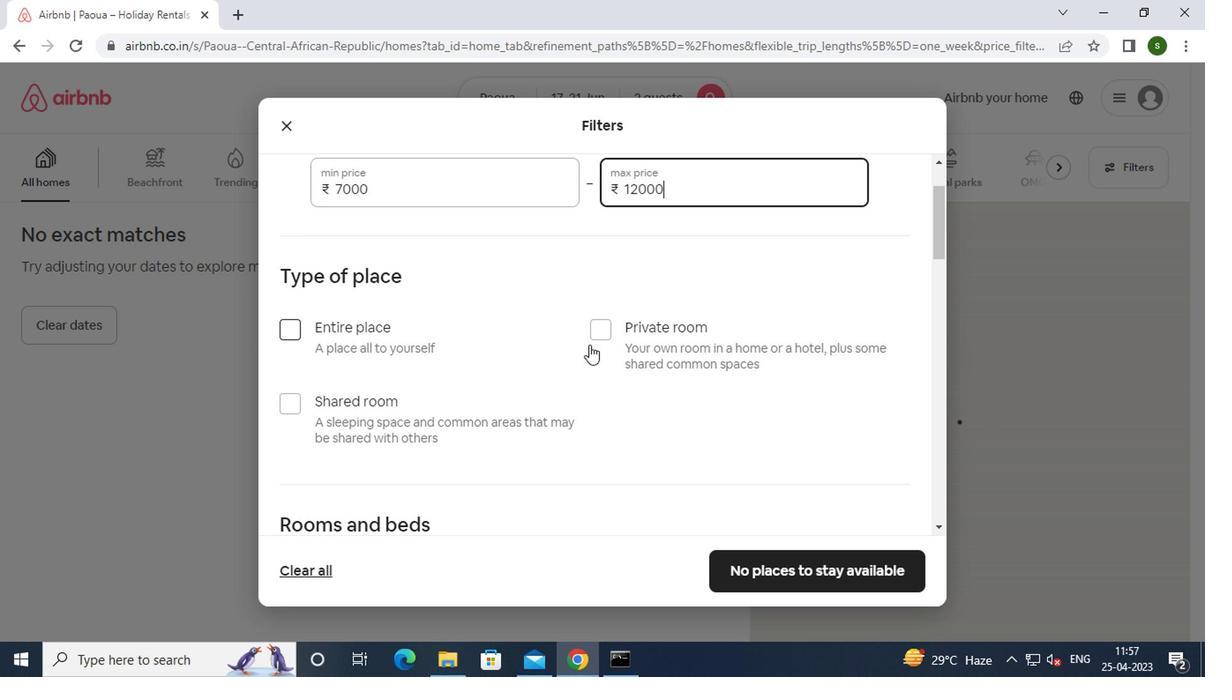 
Action: Mouse pressed left at (597, 334)
Screenshot: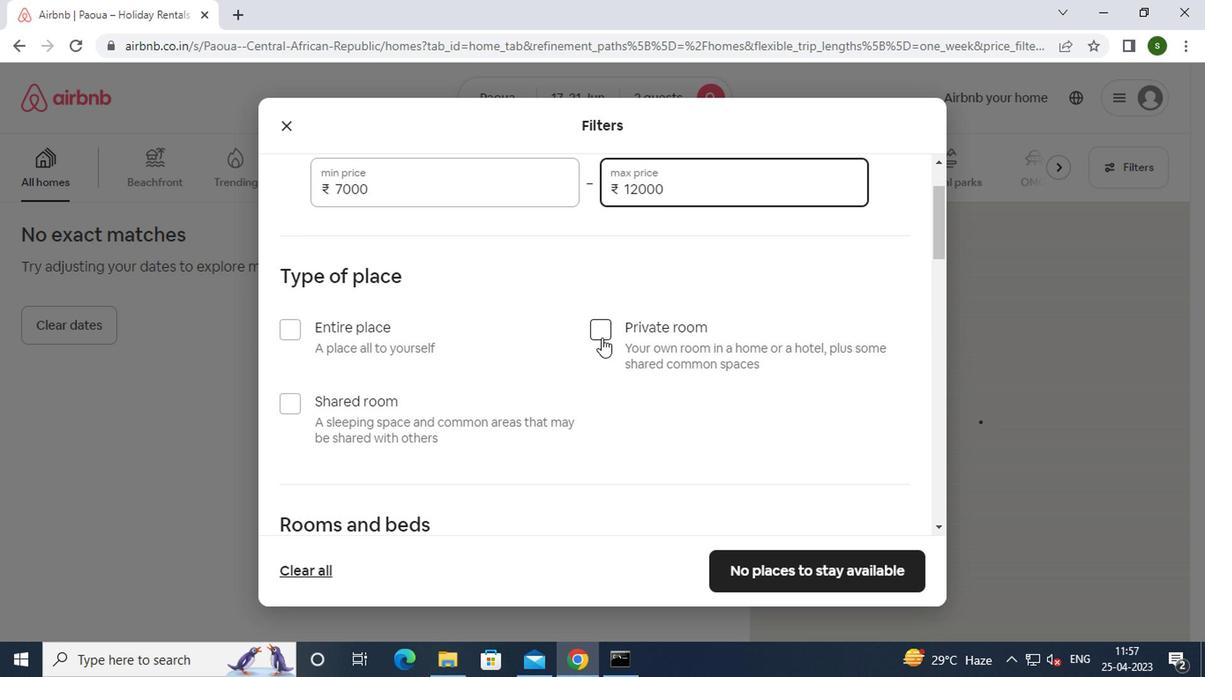 
Action: Mouse moved to (584, 335)
Screenshot: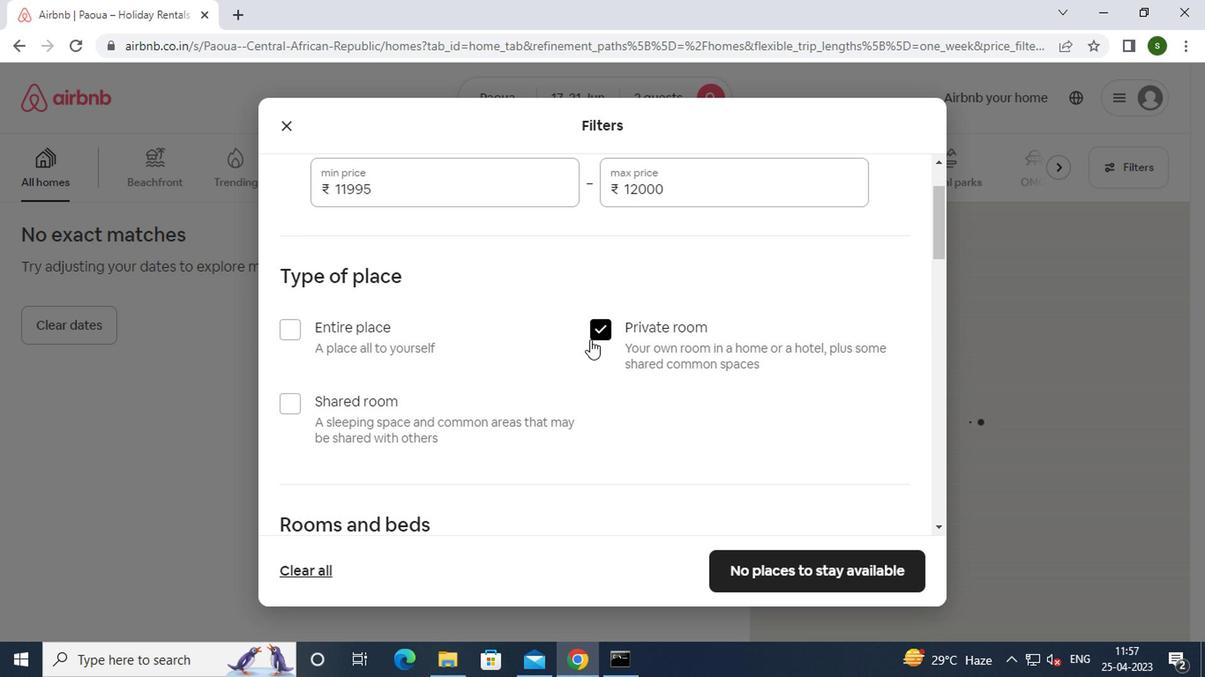 
Action: Mouse scrolled (584, 335) with delta (0, 0)
Screenshot: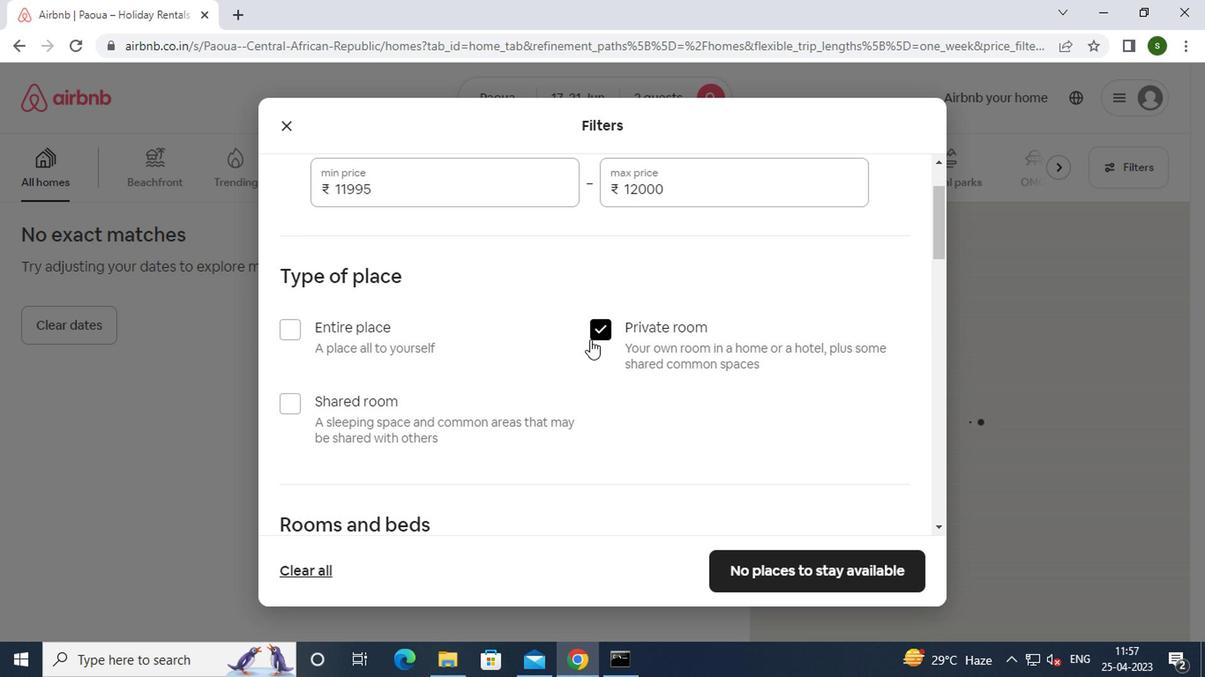 
Action: Mouse scrolled (584, 335) with delta (0, 0)
Screenshot: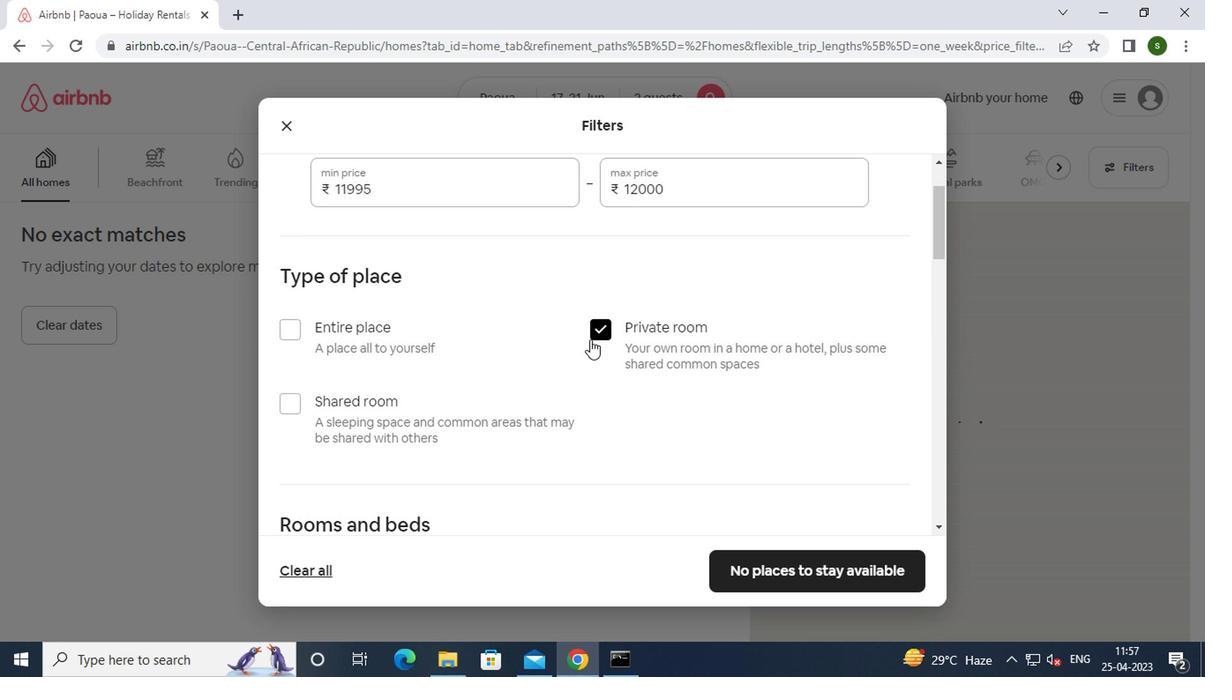 
Action: Mouse scrolled (584, 335) with delta (0, 0)
Screenshot: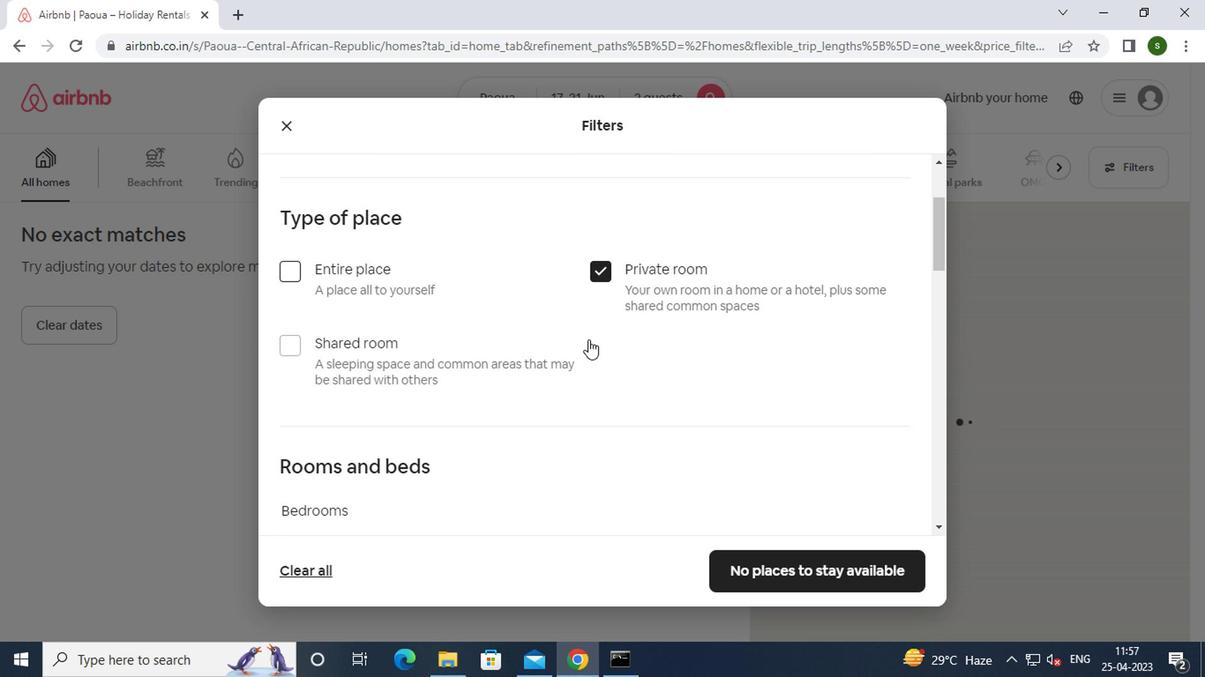 
Action: Mouse moved to (371, 351)
Screenshot: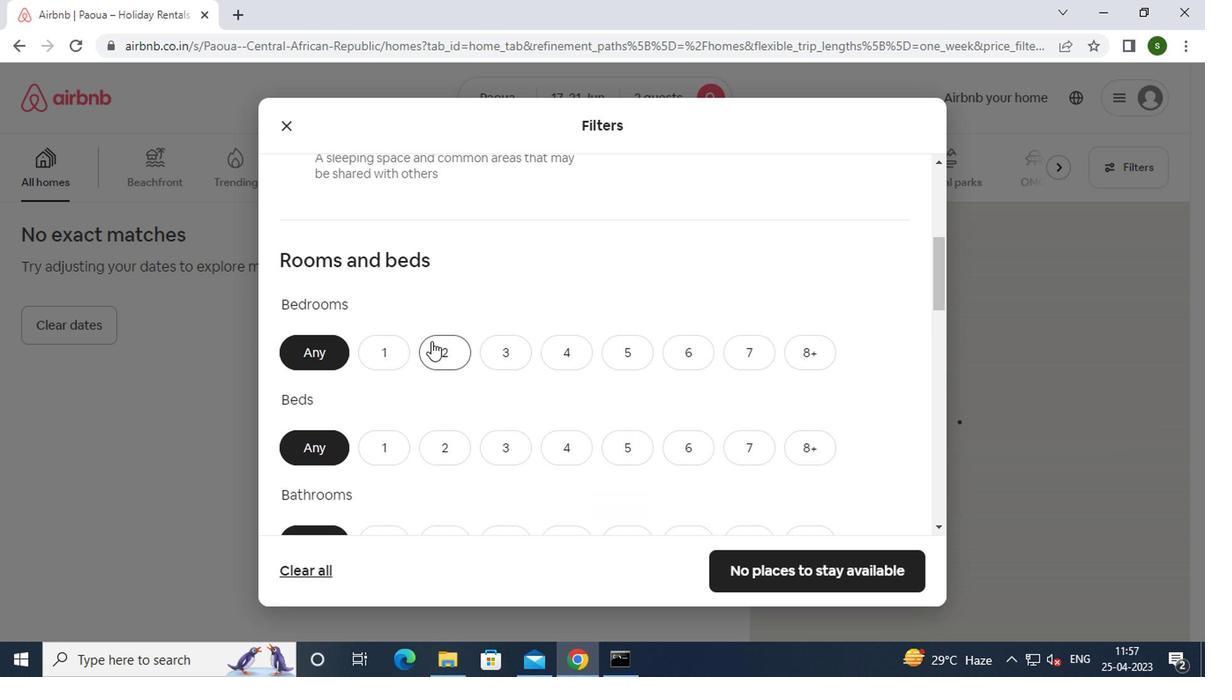 
Action: Mouse pressed left at (371, 351)
Screenshot: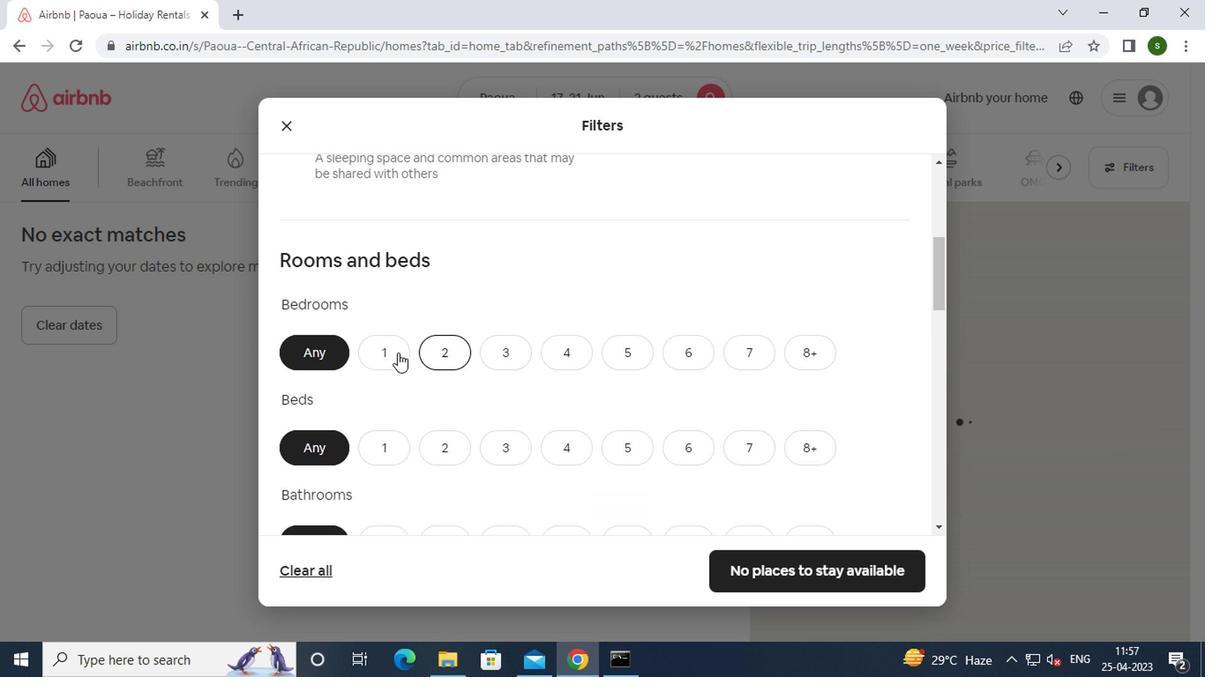 
Action: Mouse moved to (436, 448)
Screenshot: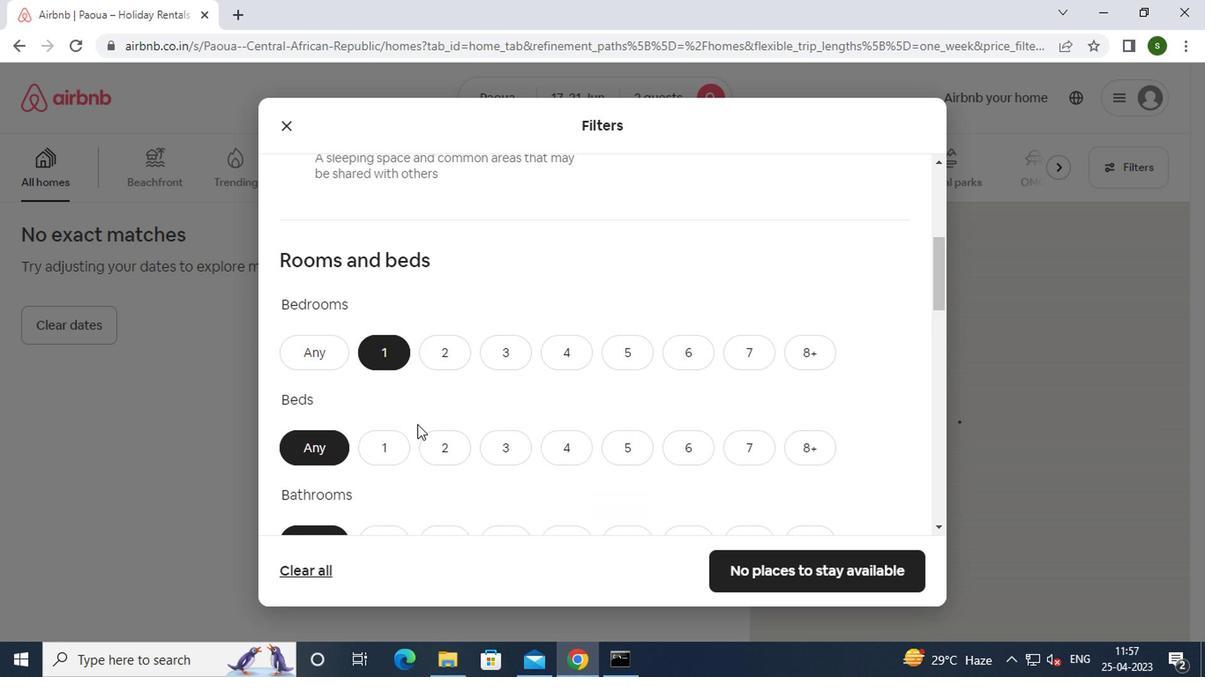 
Action: Mouse pressed left at (436, 448)
Screenshot: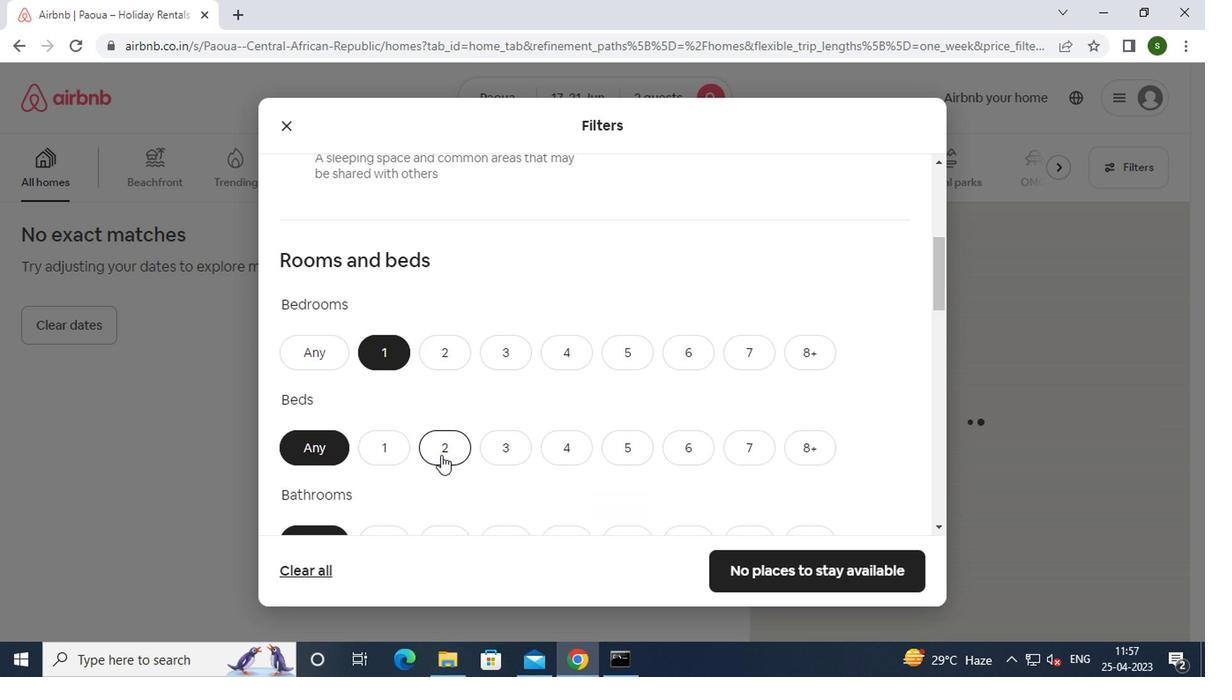 
Action: Mouse moved to (436, 448)
Screenshot: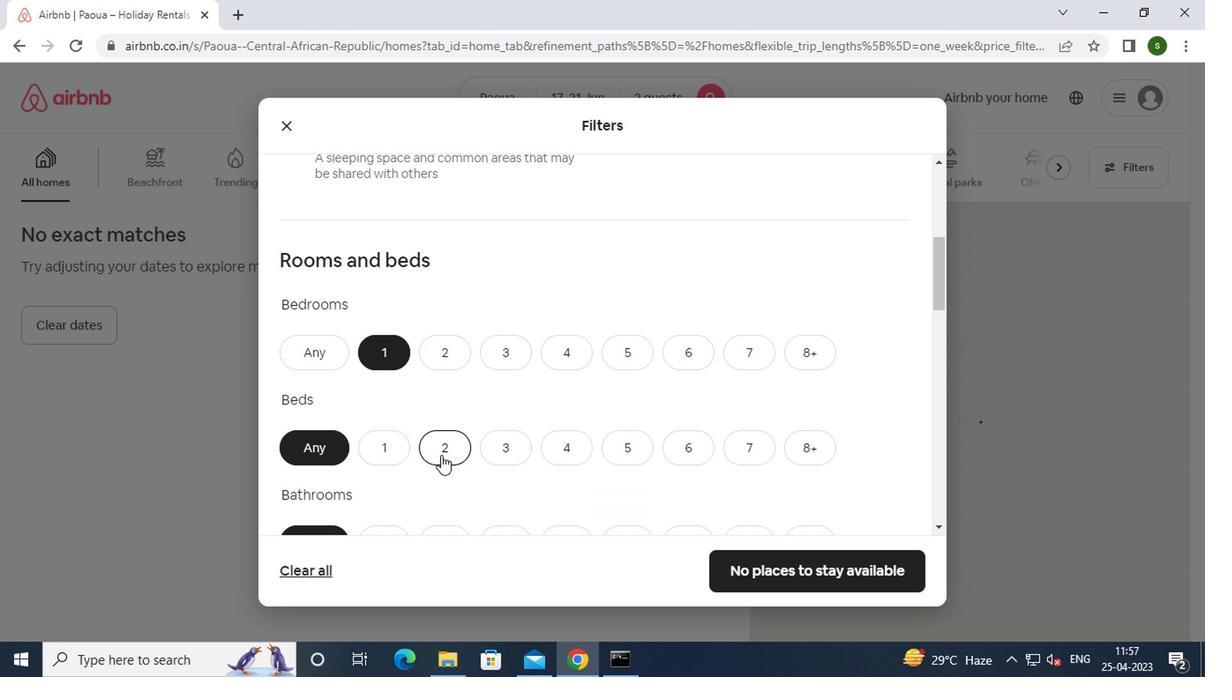 
Action: Mouse scrolled (436, 447) with delta (0, 0)
Screenshot: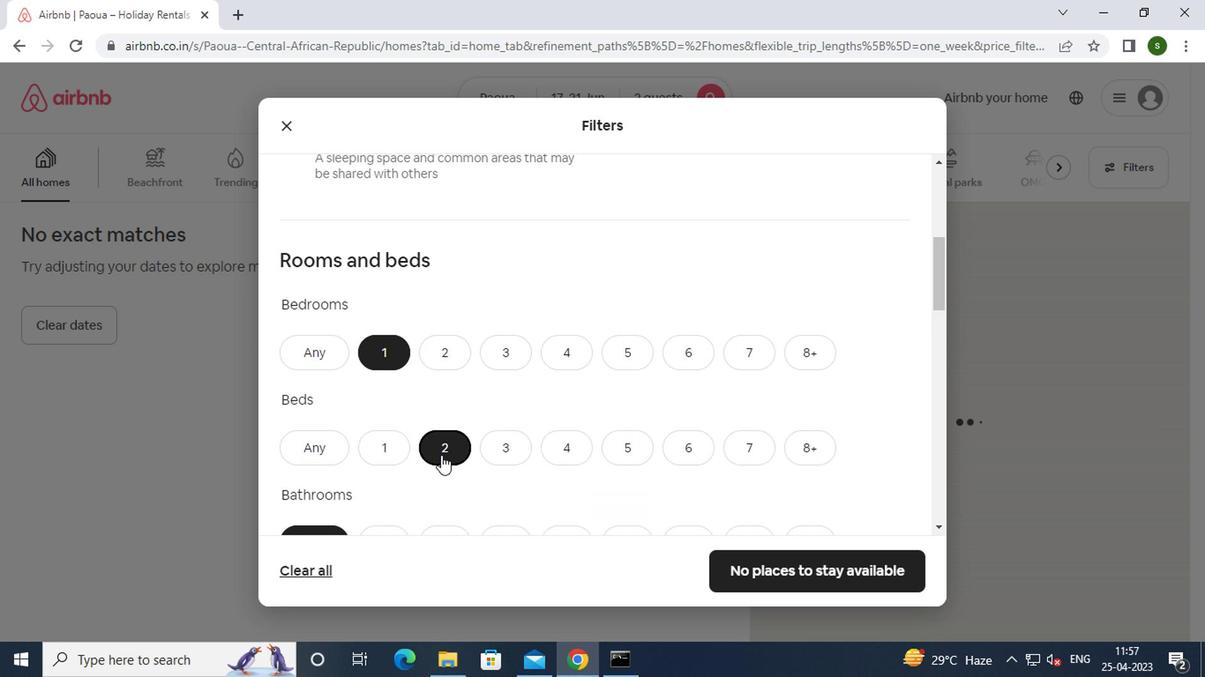 
Action: Mouse scrolled (436, 447) with delta (0, 0)
Screenshot: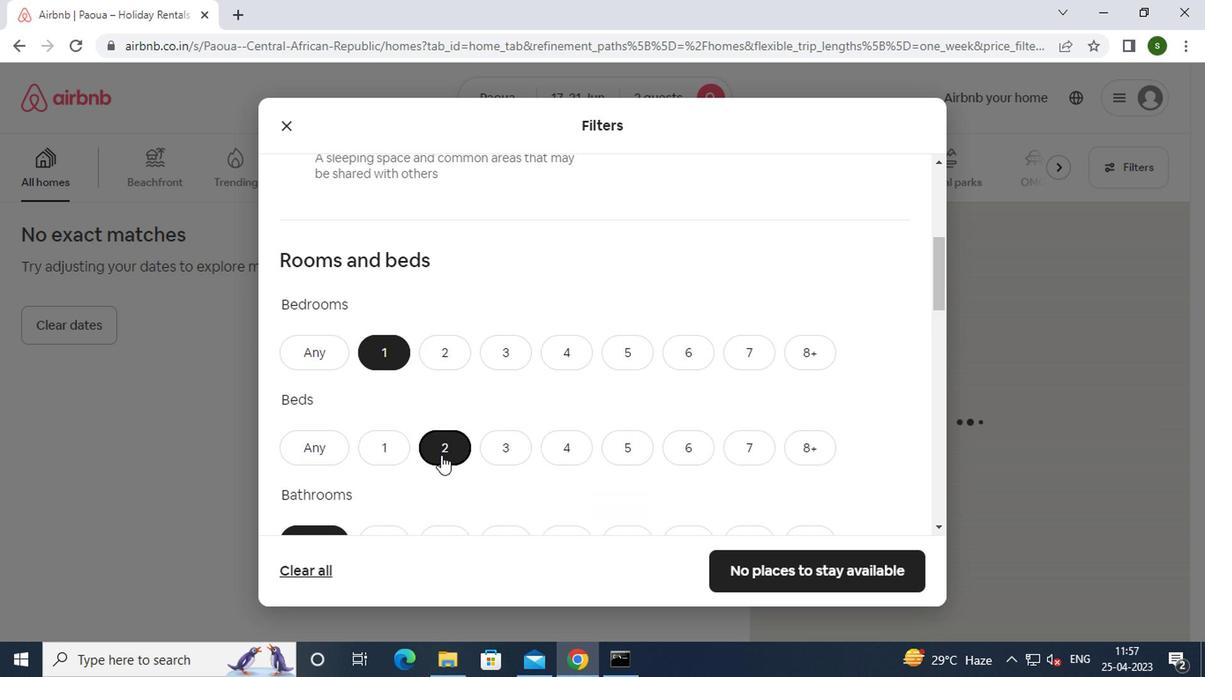 
Action: Mouse moved to (375, 360)
Screenshot: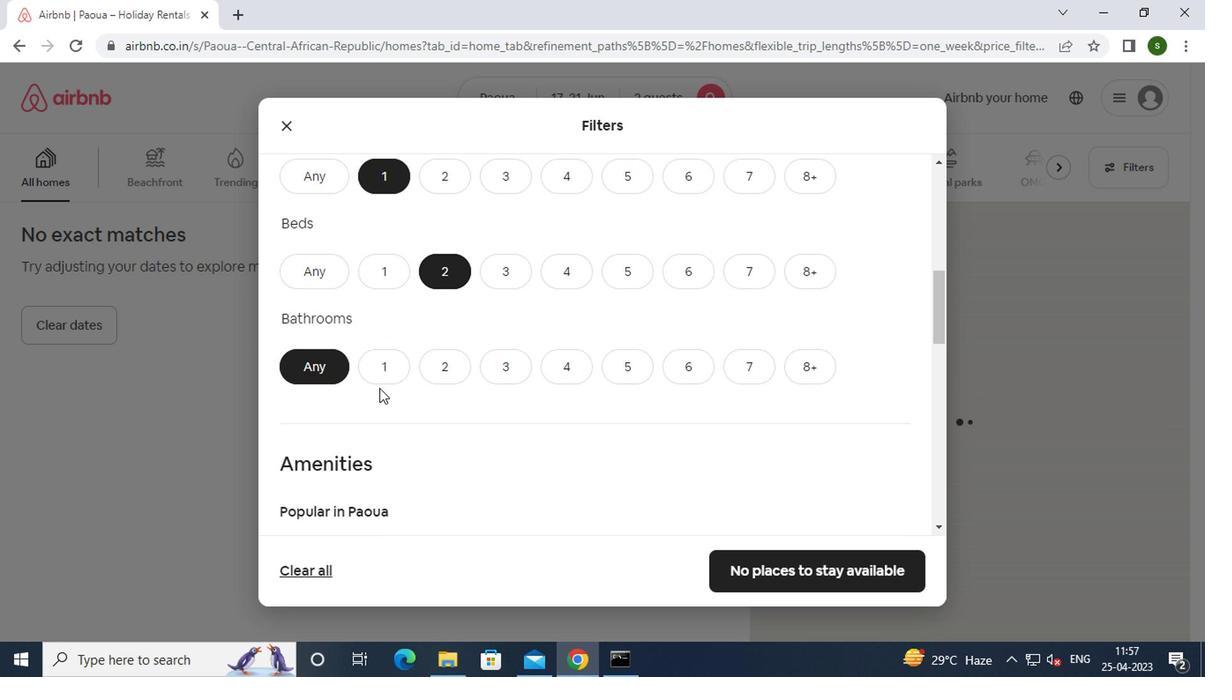 
Action: Mouse pressed left at (375, 360)
Screenshot: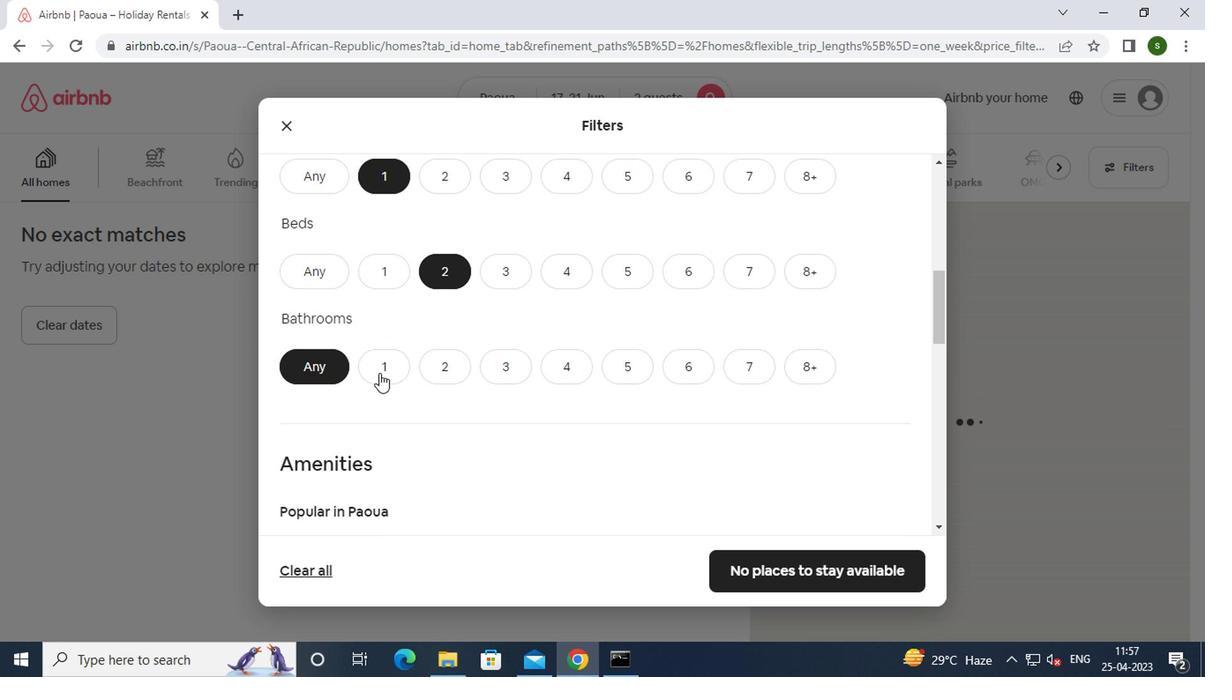 
Action: Mouse moved to (434, 381)
Screenshot: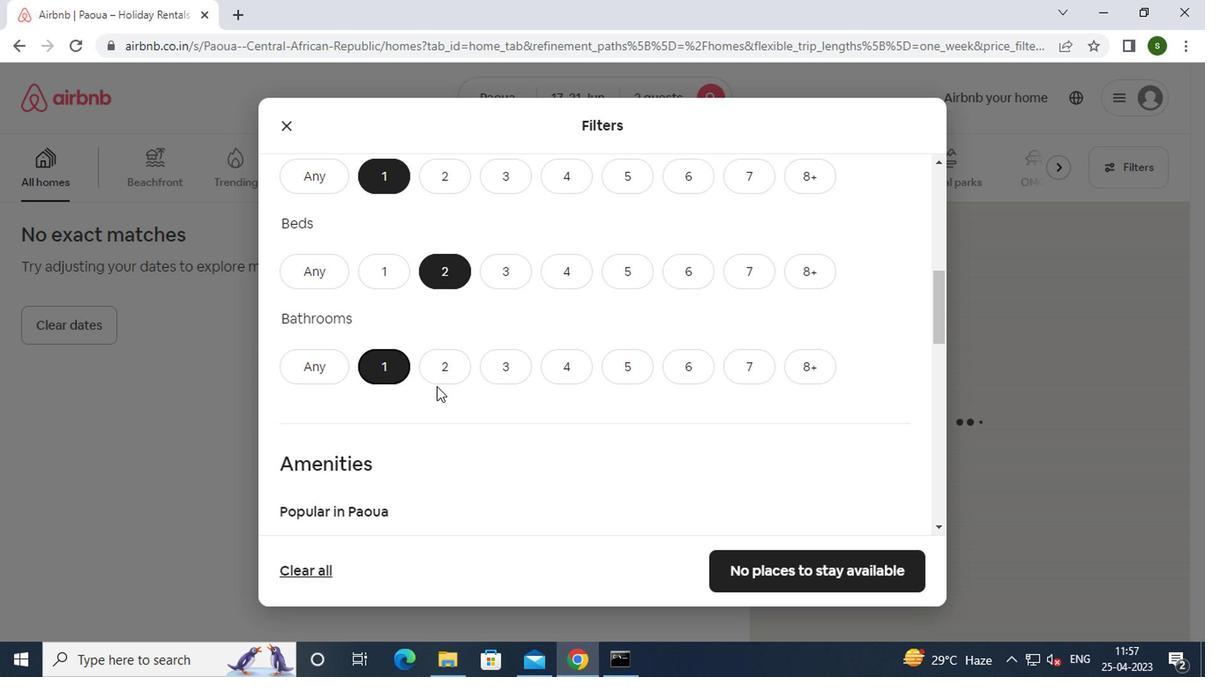 
Action: Mouse scrolled (434, 380) with delta (0, -1)
Screenshot: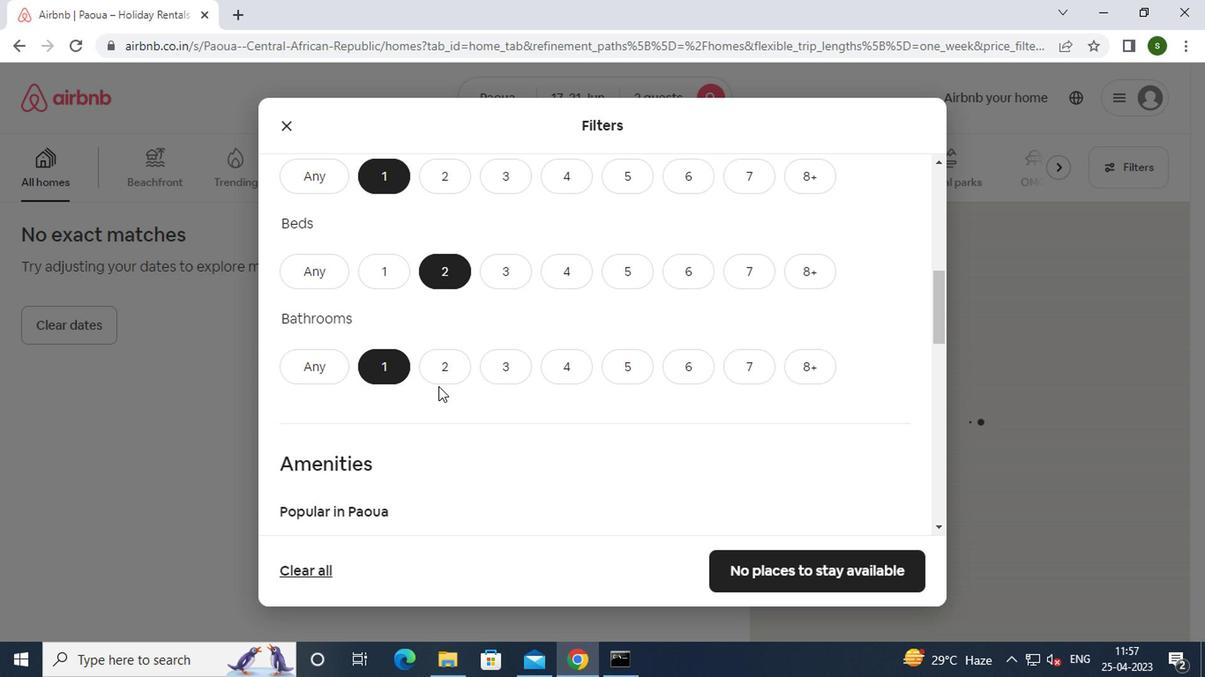 
Action: Mouse scrolled (434, 380) with delta (0, -1)
Screenshot: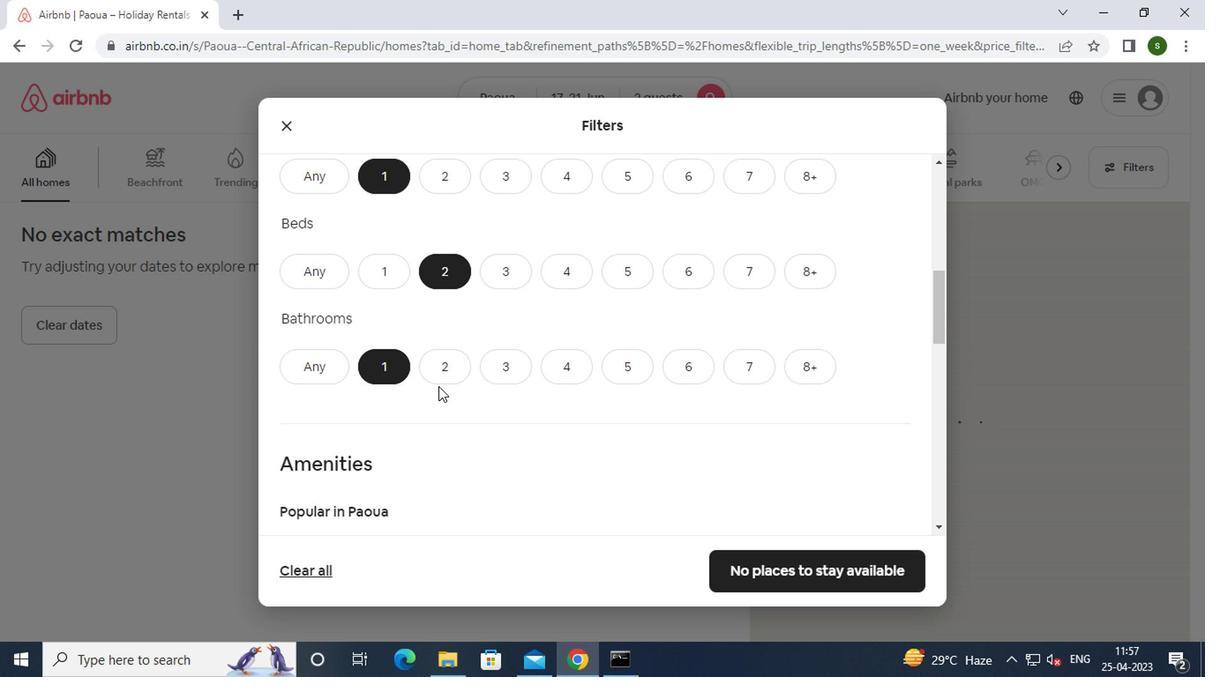 
Action: Mouse moved to (308, 370)
Screenshot: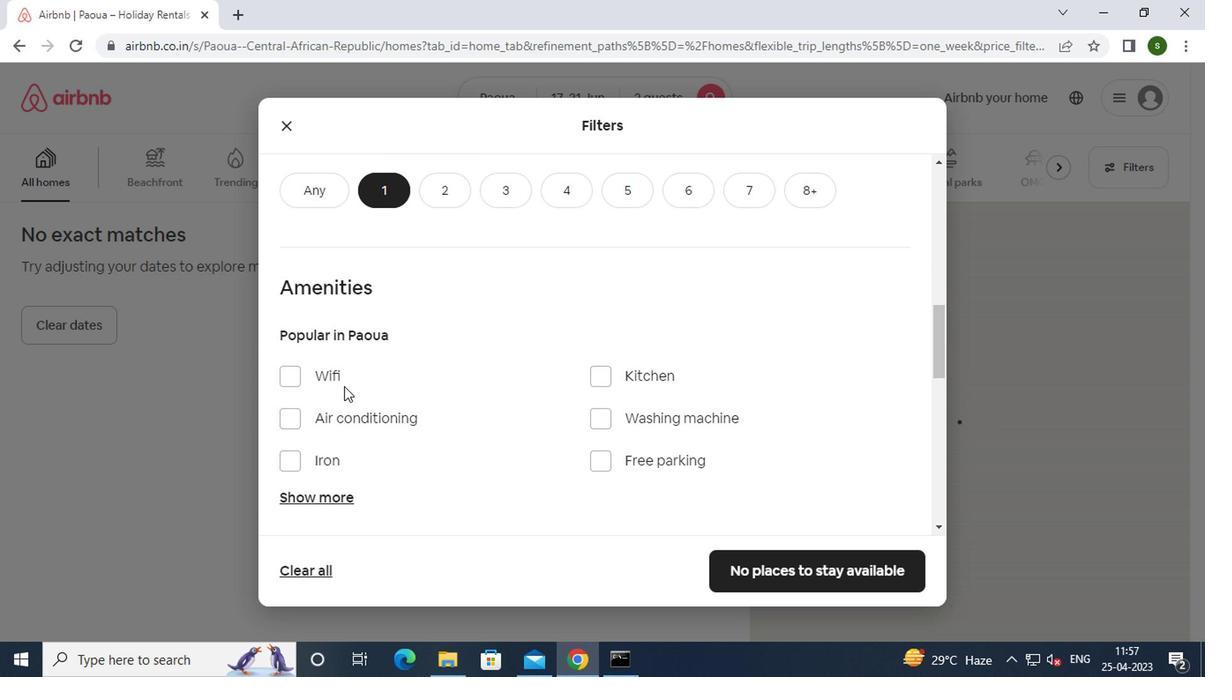 
Action: Mouse pressed left at (308, 370)
Screenshot: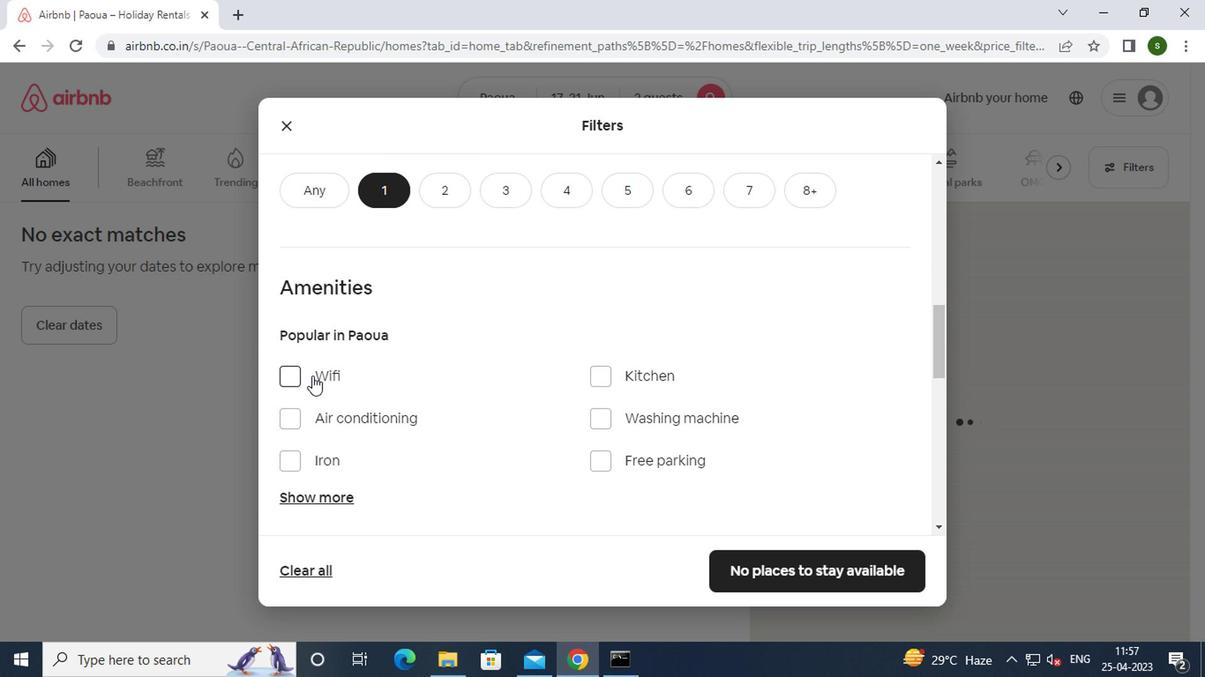 
Action: Mouse moved to (492, 375)
Screenshot: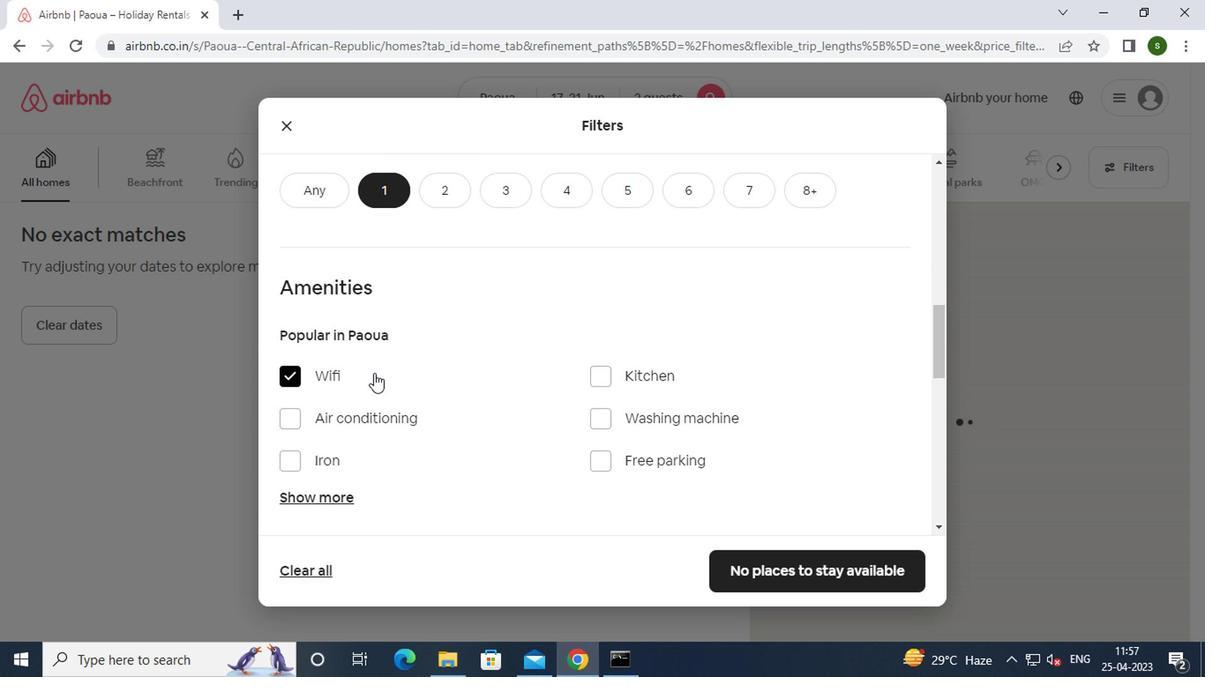 
Action: Mouse scrolled (492, 374) with delta (0, 0)
Screenshot: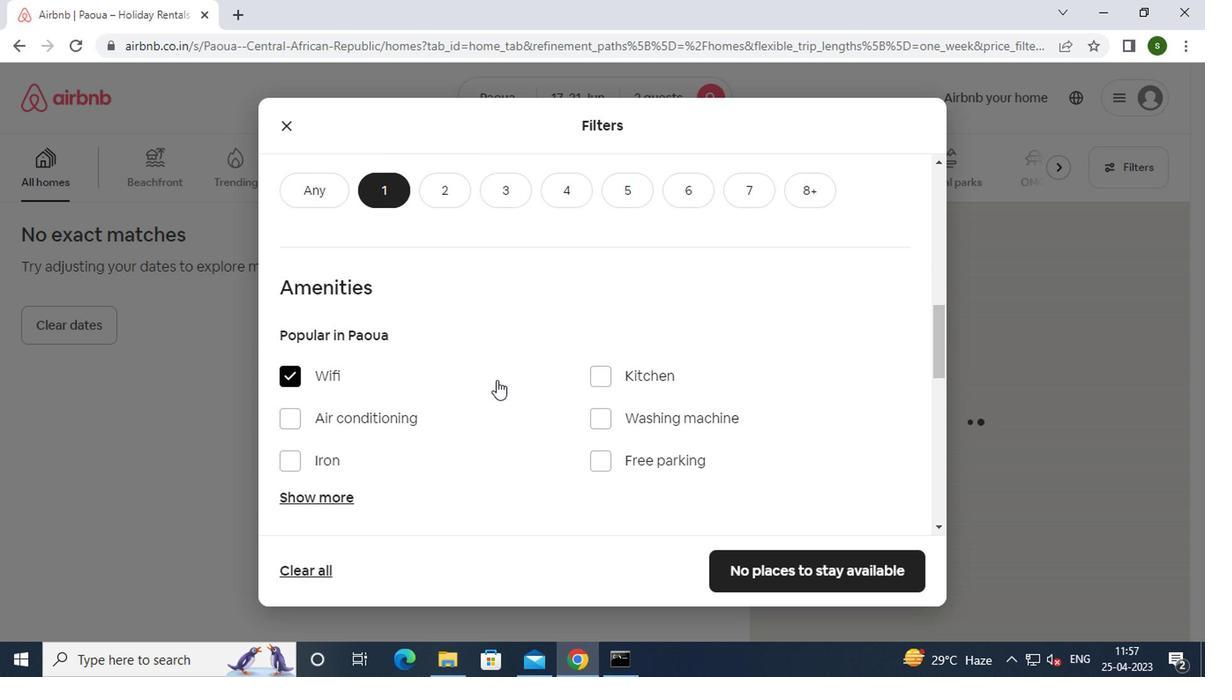 
Action: Mouse scrolled (492, 374) with delta (0, 0)
Screenshot: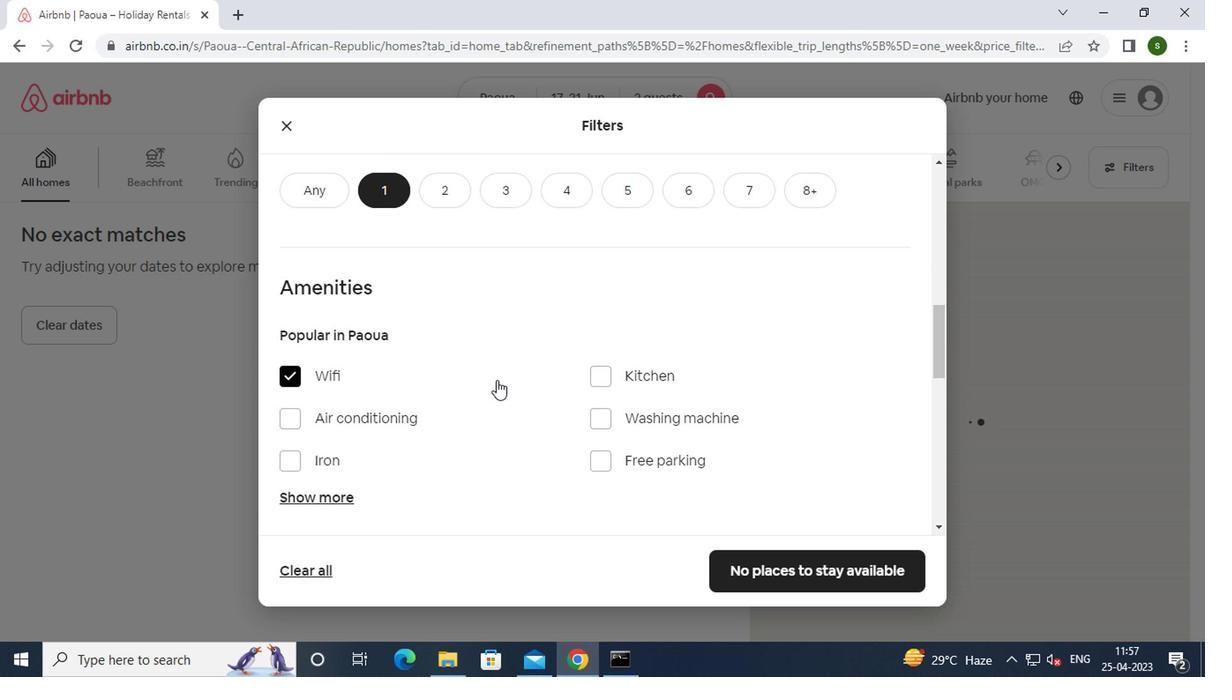 
Action: Mouse scrolled (492, 374) with delta (0, 0)
Screenshot: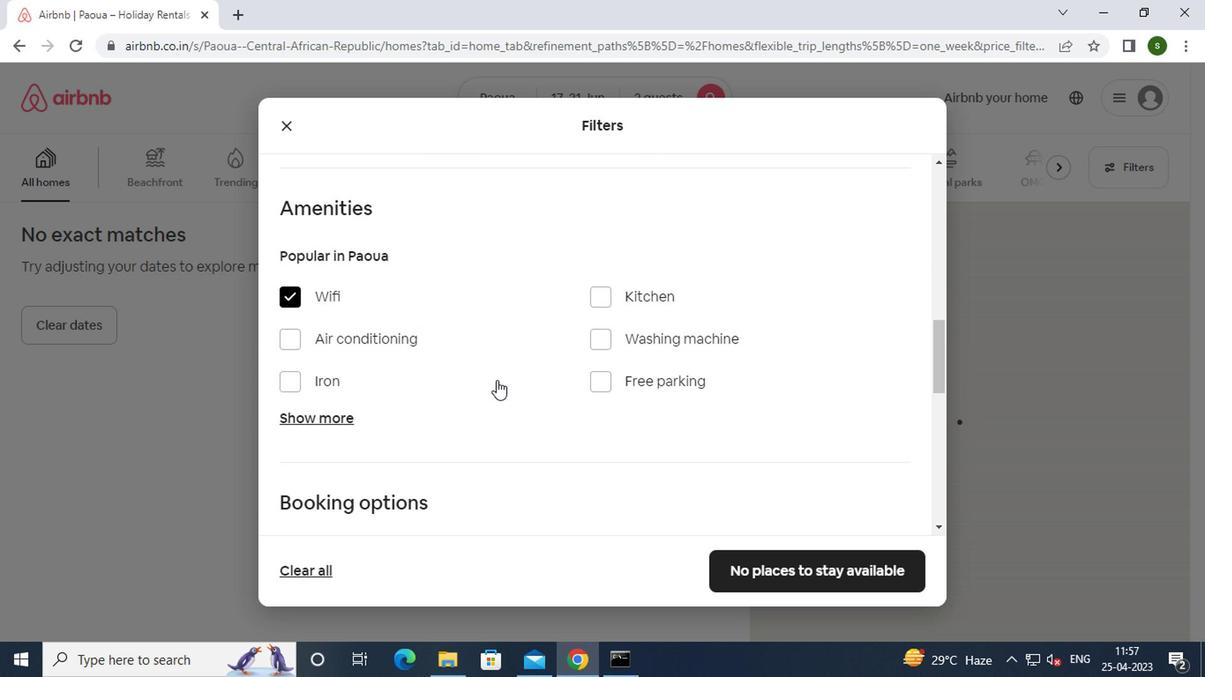 
Action: Mouse scrolled (492, 374) with delta (0, 0)
Screenshot: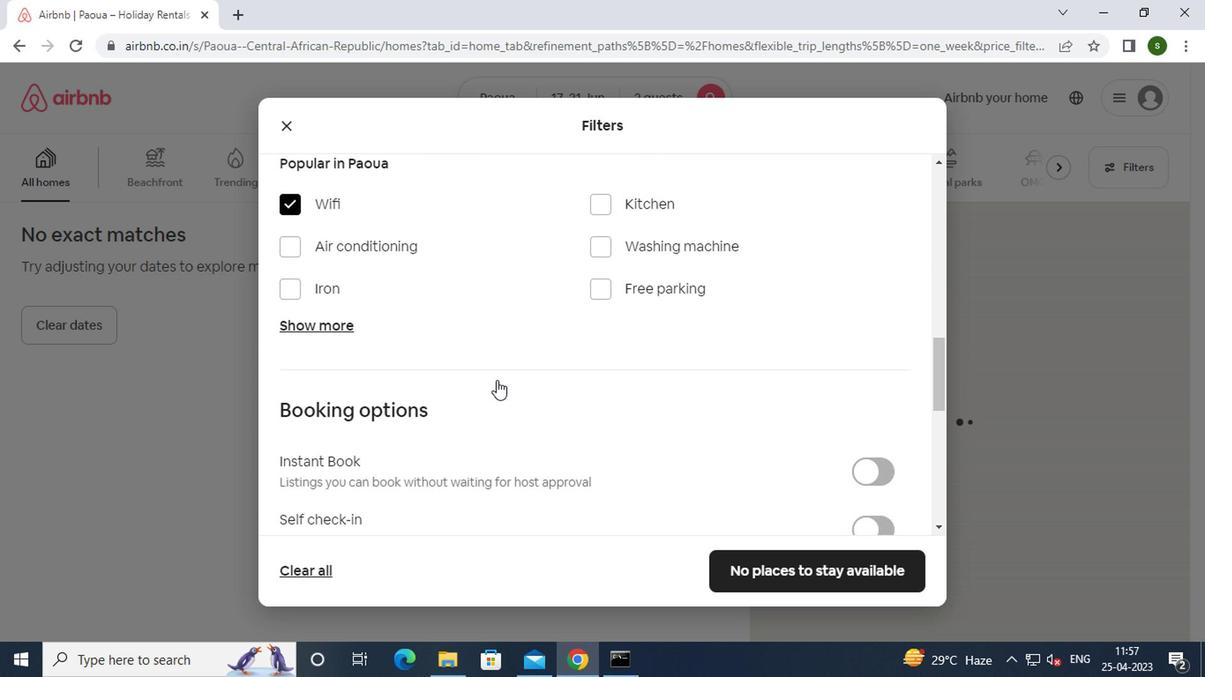 
Action: Mouse moved to (857, 338)
Screenshot: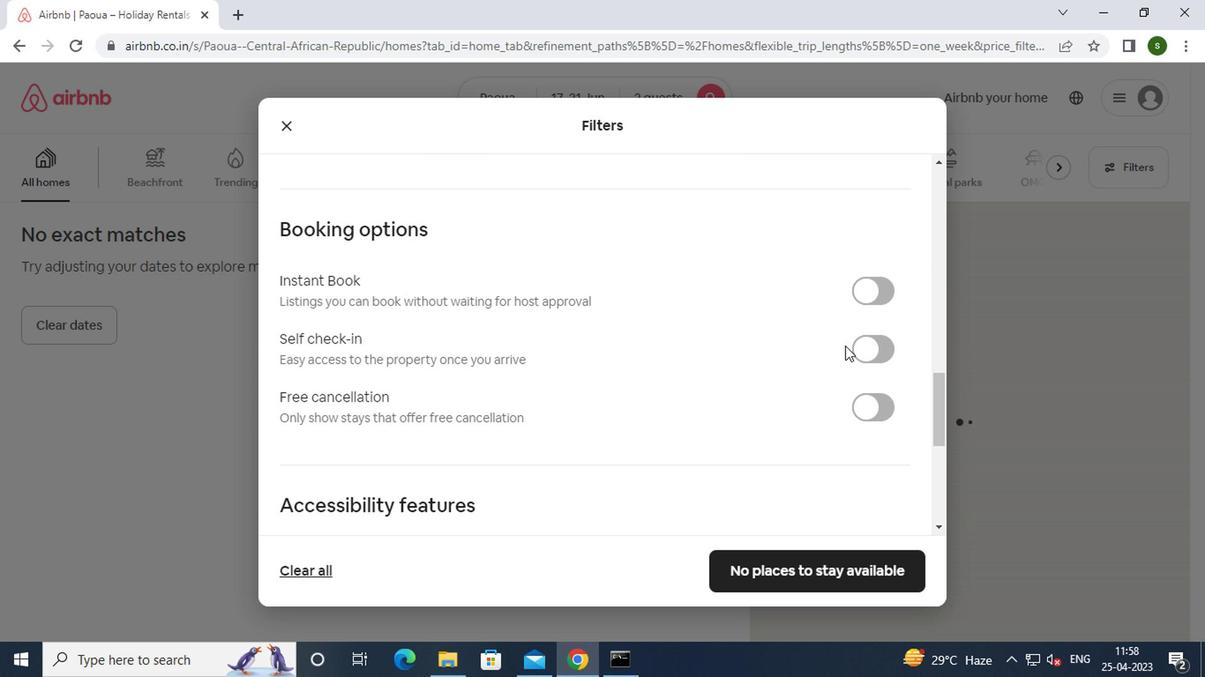 
Action: Mouse pressed left at (857, 338)
Screenshot: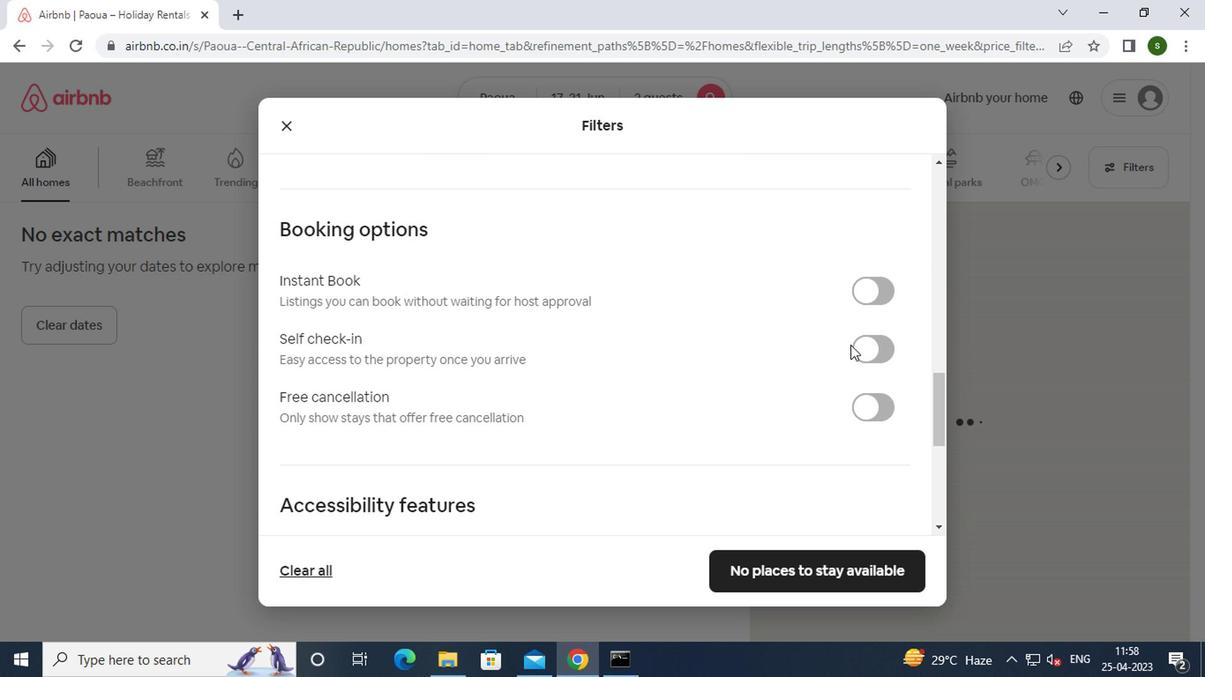 
Action: Mouse moved to (704, 367)
Screenshot: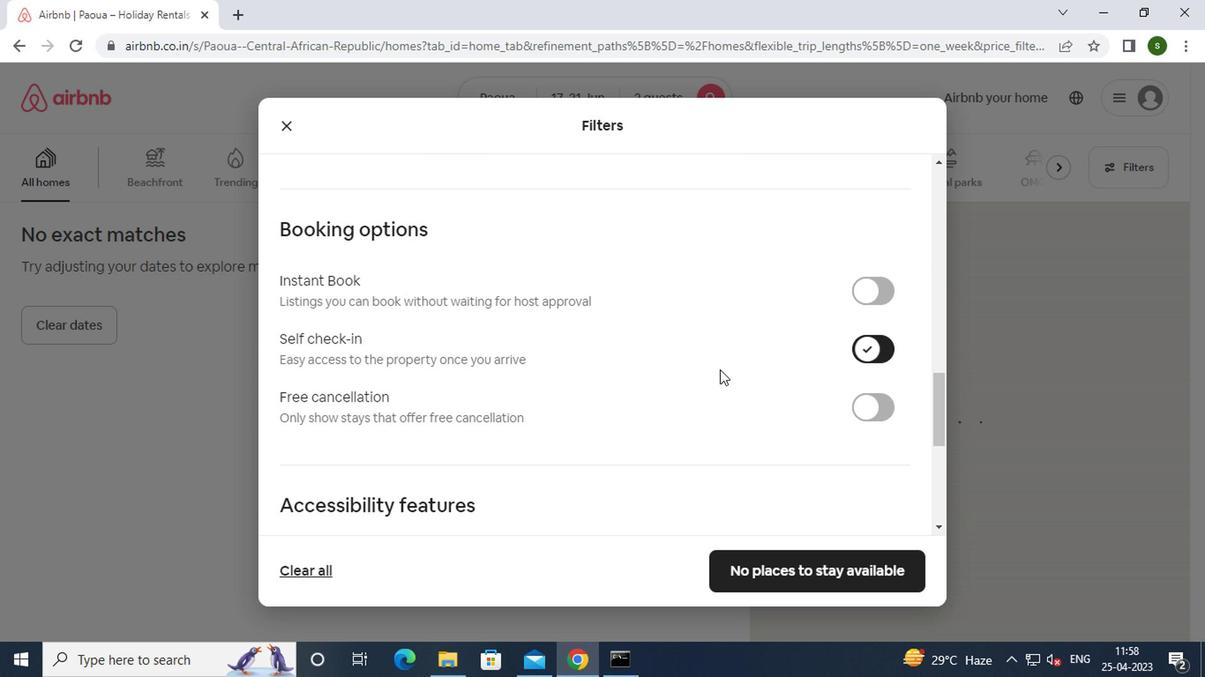 
Action: Mouse scrolled (704, 367) with delta (0, 0)
Screenshot: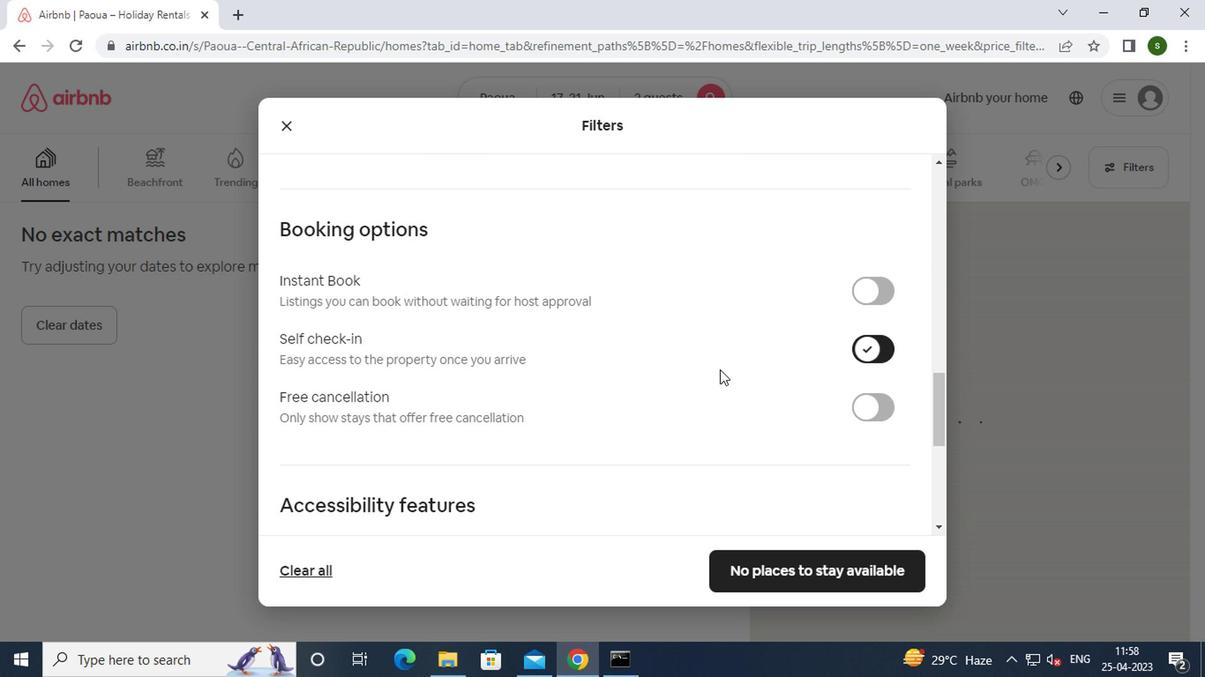 
Action: Mouse scrolled (704, 367) with delta (0, 0)
Screenshot: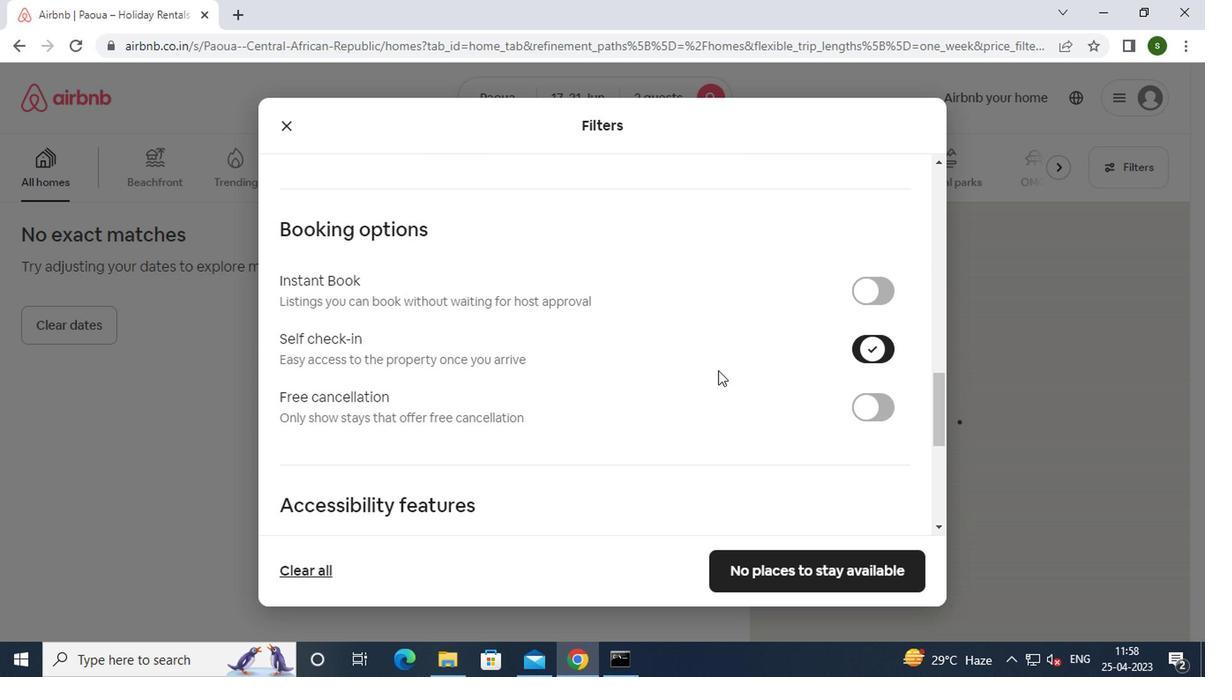 
Action: Mouse scrolled (704, 367) with delta (0, 0)
Screenshot: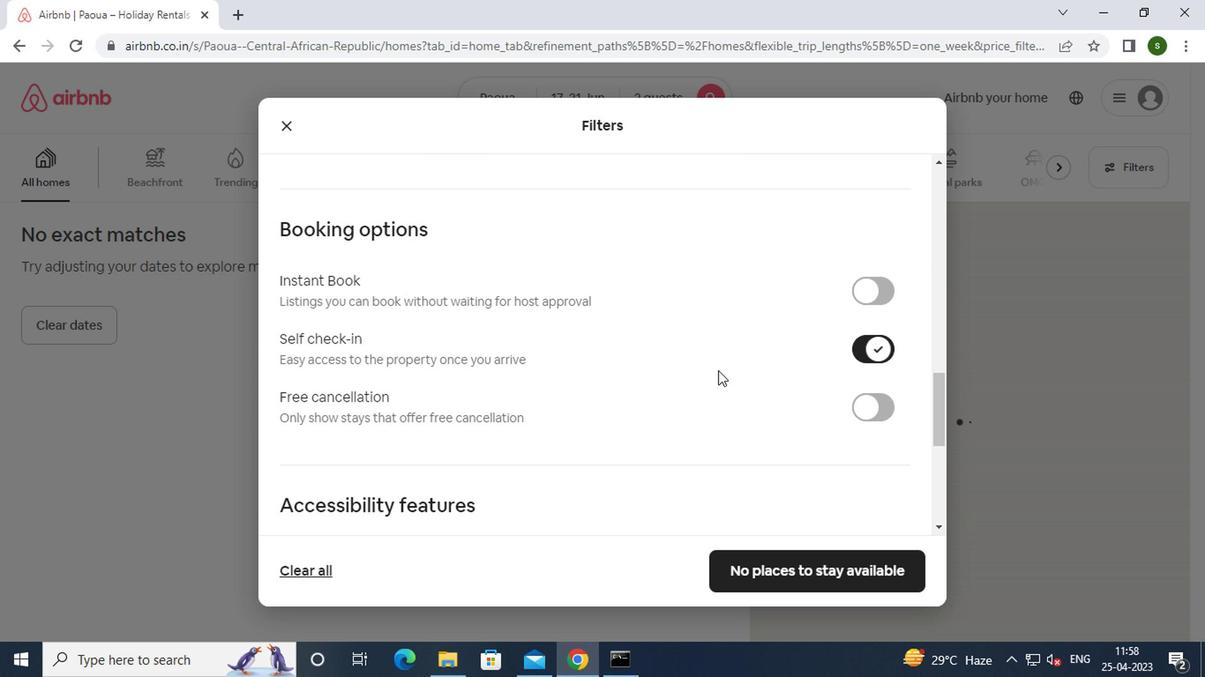 
Action: Mouse scrolled (704, 367) with delta (0, 0)
Screenshot: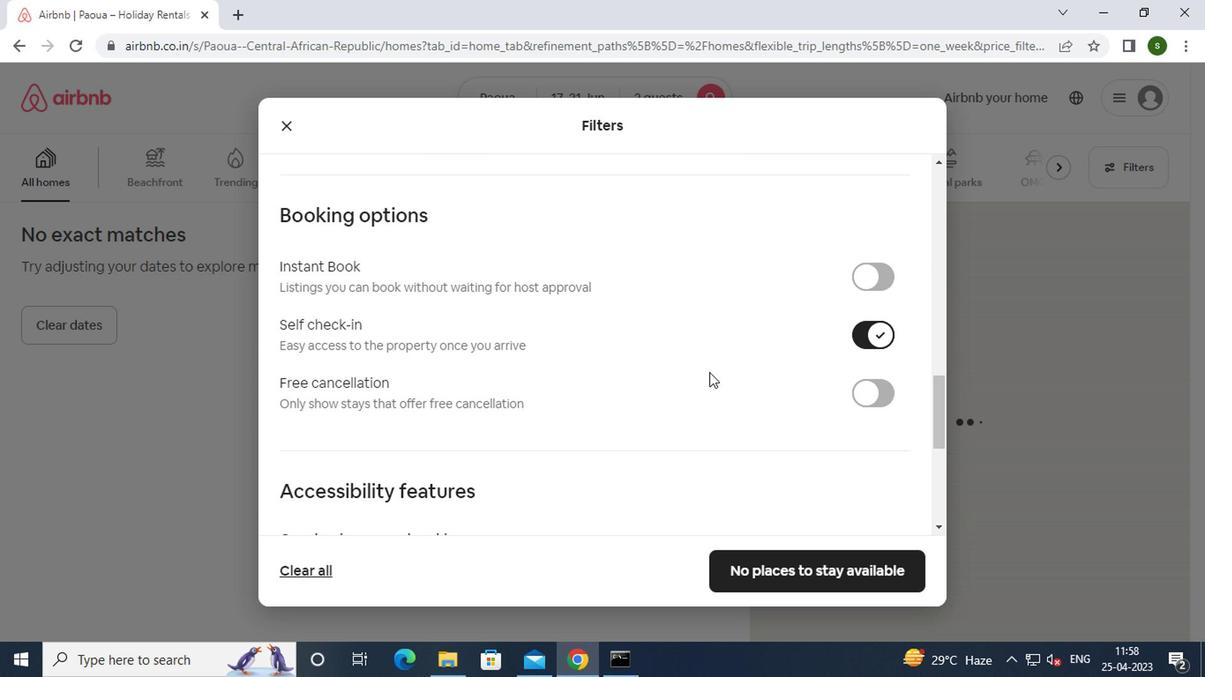 
Action: Mouse scrolled (704, 367) with delta (0, 0)
Screenshot: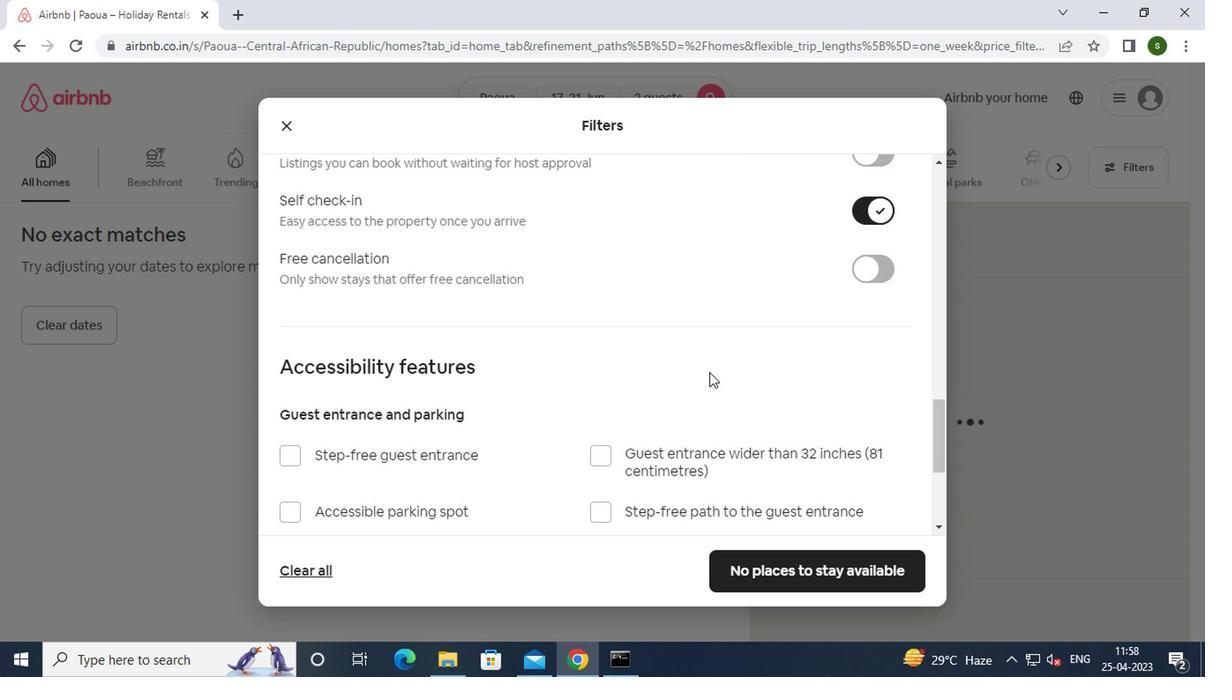 
Action: Mouse scrolled (704, 367) with delta (0, 0)
Screenshot: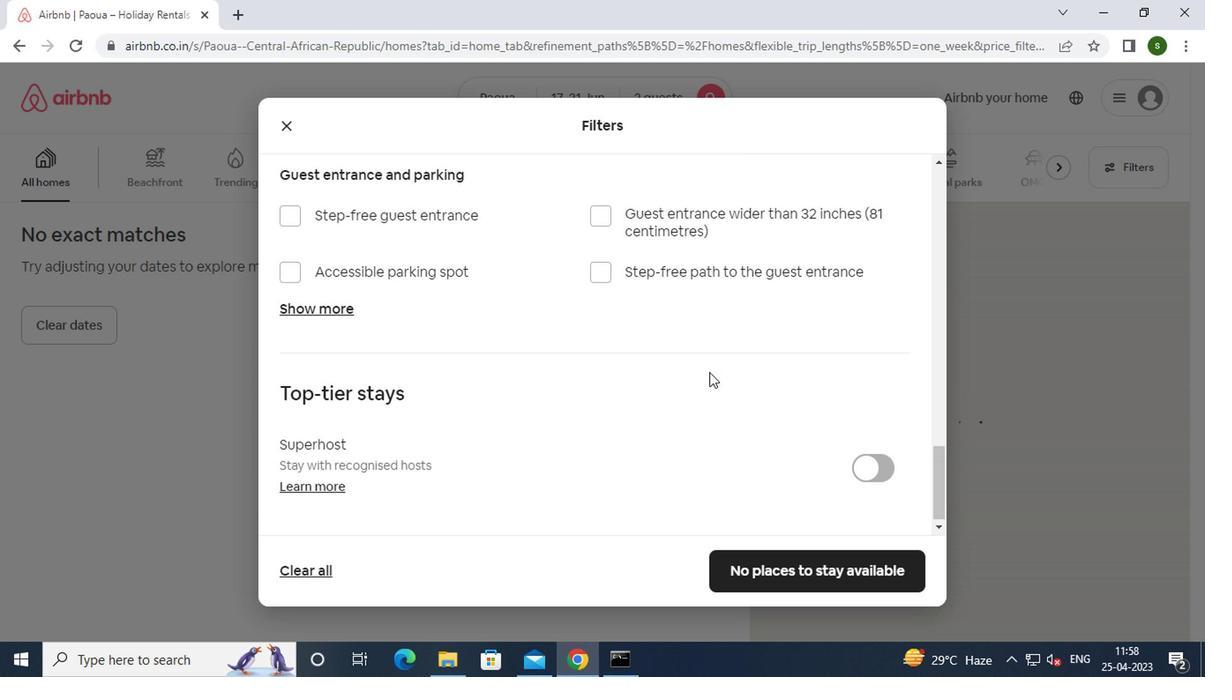 
Action: Mouse scrolled (704, 367) with delta (0, 0)
Screenshot: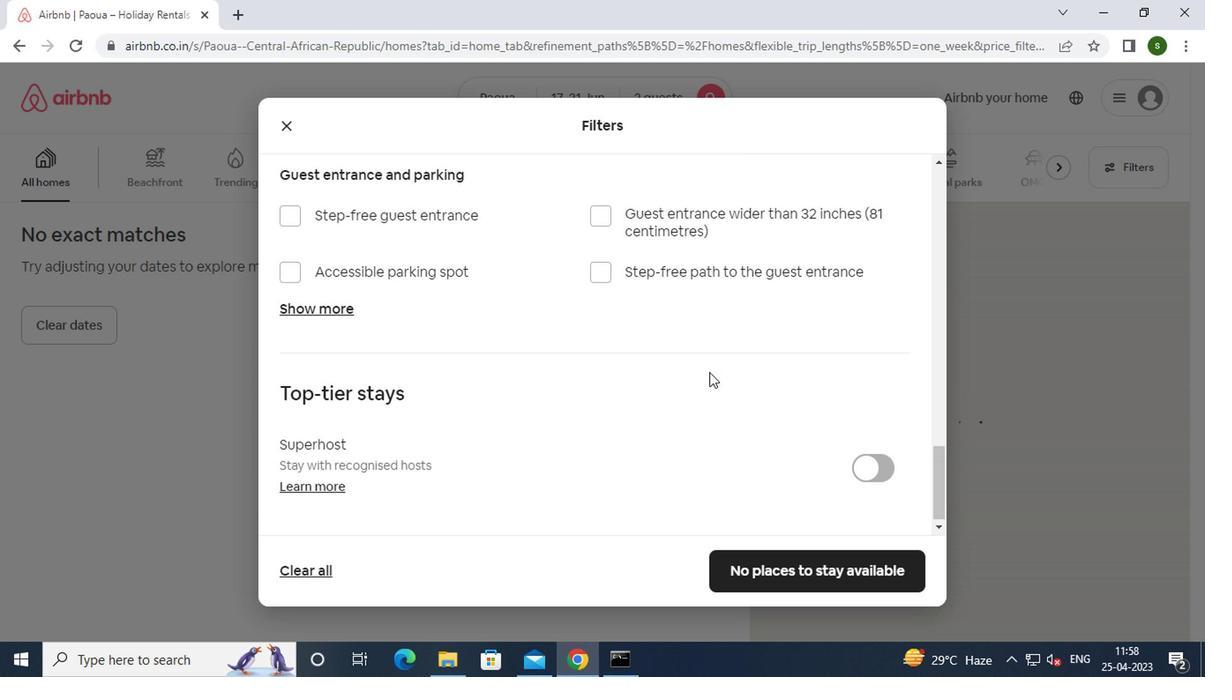 
Action: Mouse scrolled (704, 367) with delta (0, 0)
Screenshot: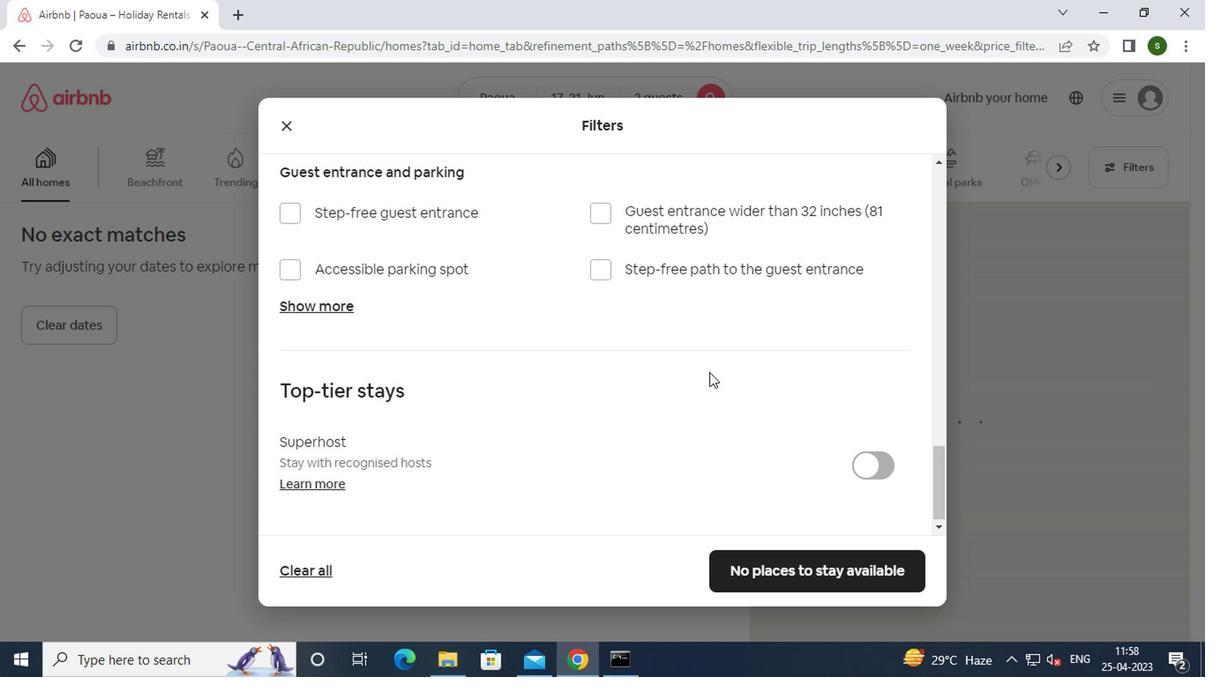 
Action: Mouse scrolled (704, 367) with delta (0, 0)
Screenshot: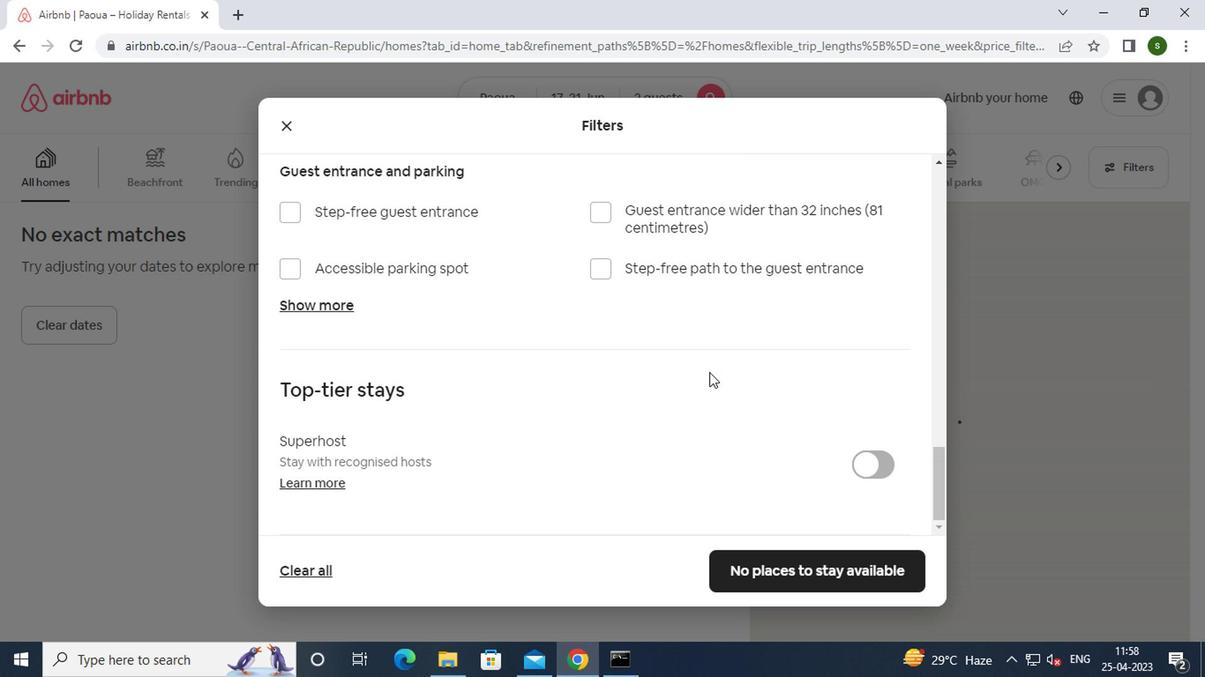 
Action: Mouse scrolled (704, 367) with delta (0, 0)
Screenshot: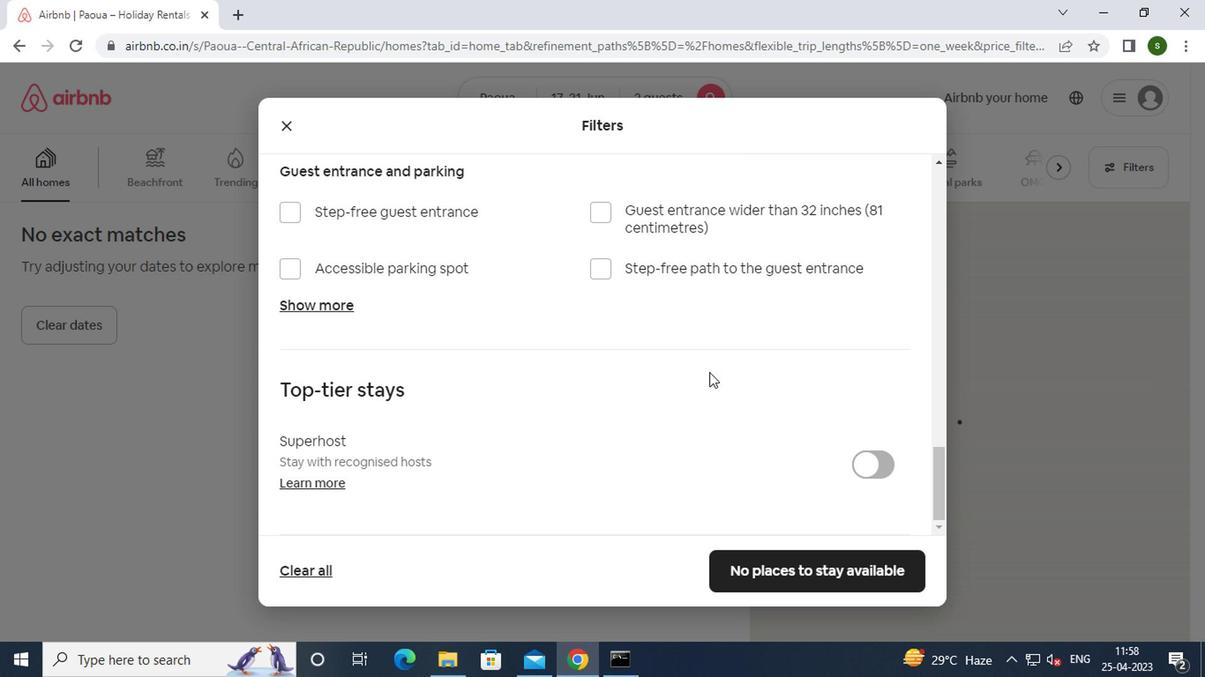 
Action: Mouse moved to (787, 551)
Screenshot: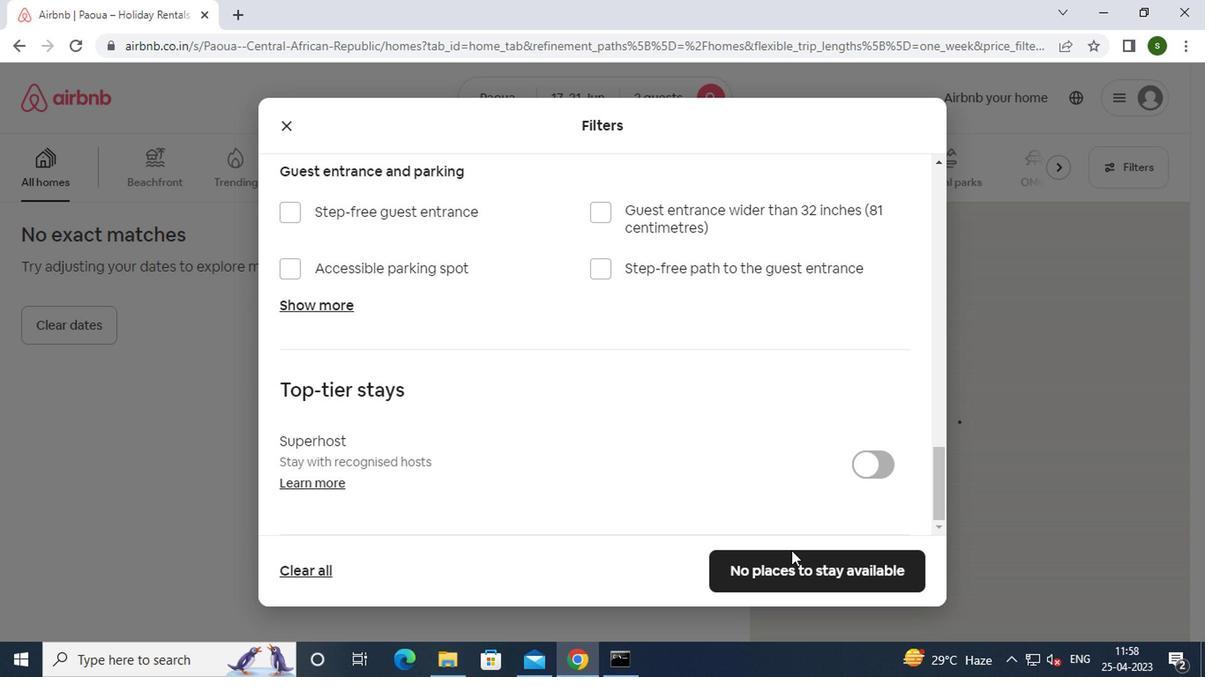 
Action: Mouse pressed left at (787, 551)
Screenshot: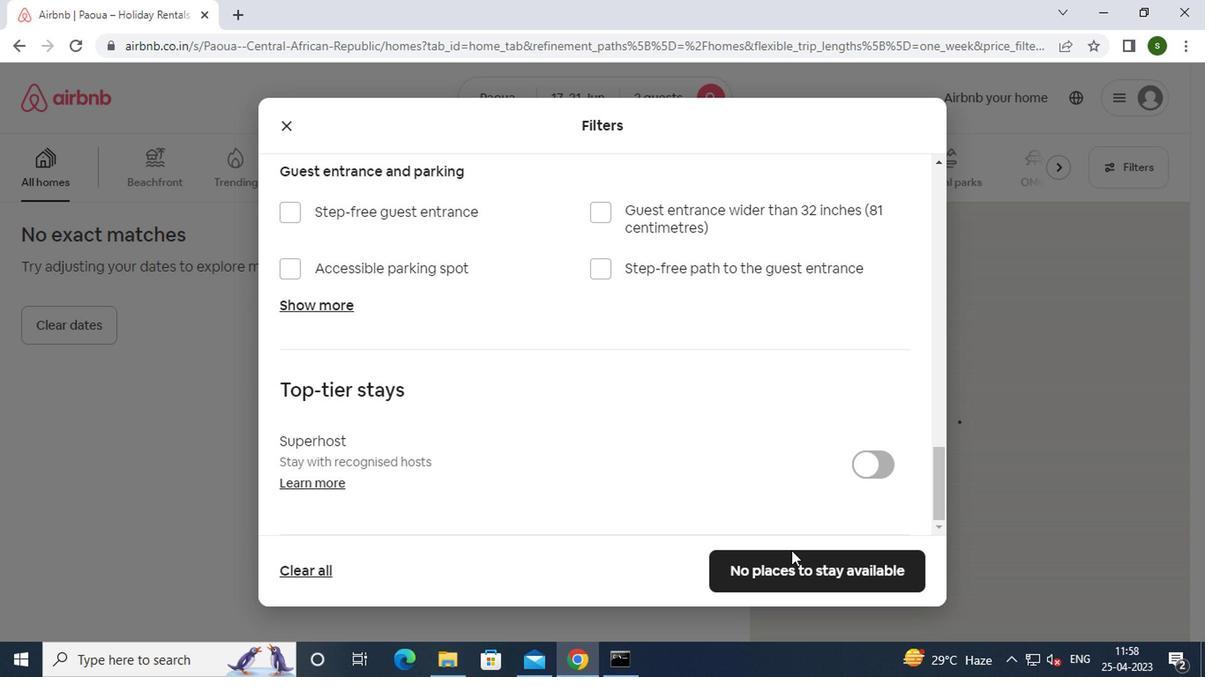 
Action: Mouse moved to (445, 396)
Screenshot: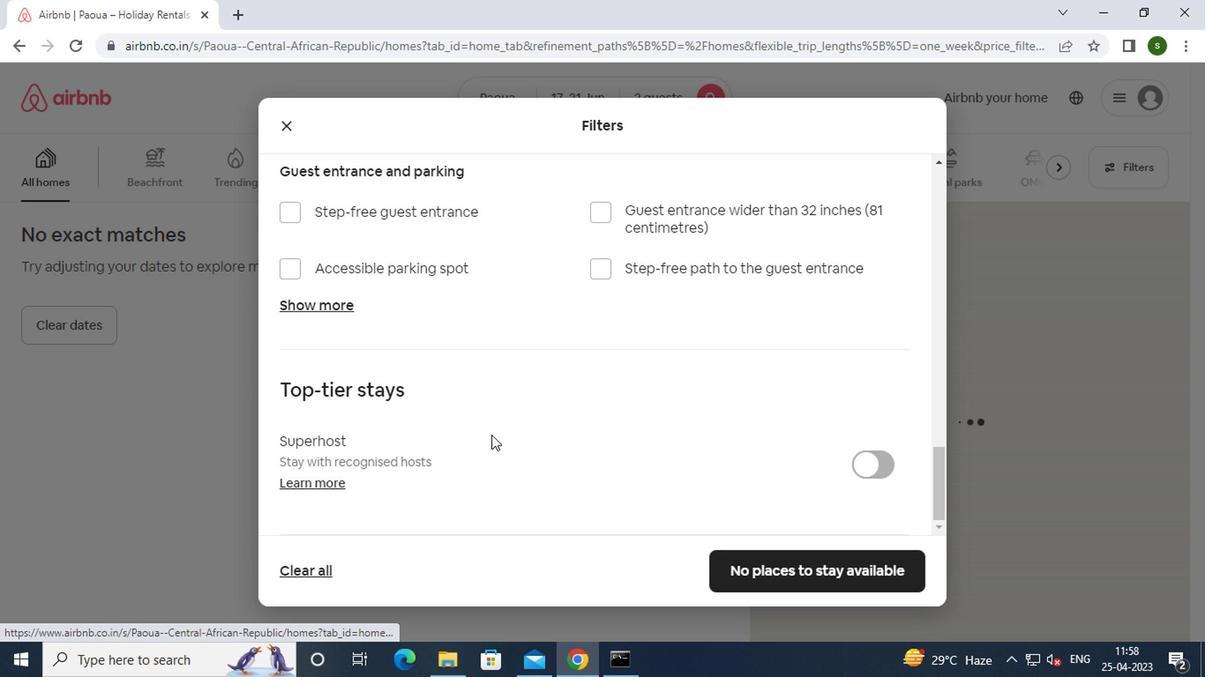 
